 Task: Find connections with filter location Palmares with filter topic #recruitmentwith filter profile language Spanish with filter current company CSG with filter school Bharathidasan University with filter industry Sound Recording with filter service category Bookkeeping with filter keywords title Server
Action: Mouse moved to (479, 99)
Screenshot: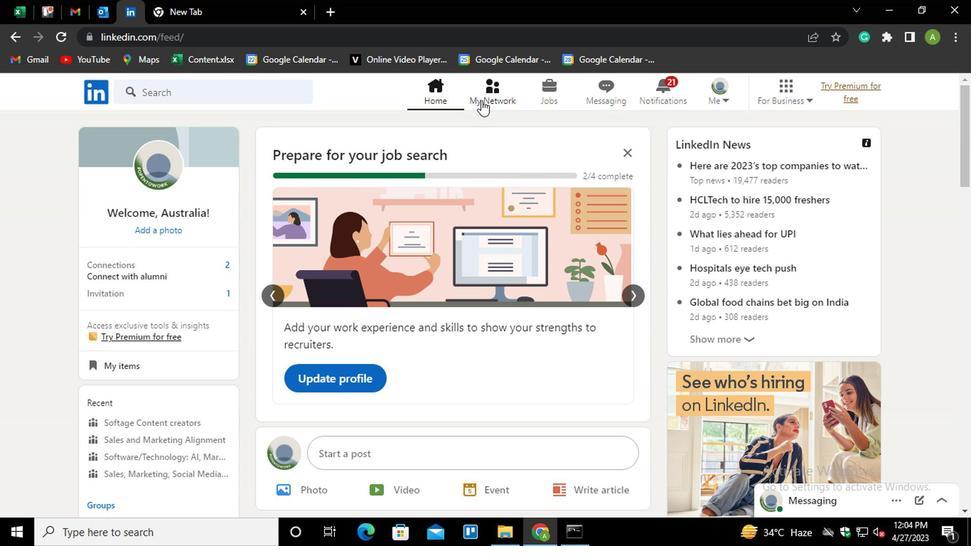
Action: Mouse pressed left at (479, 99)
Screenshot: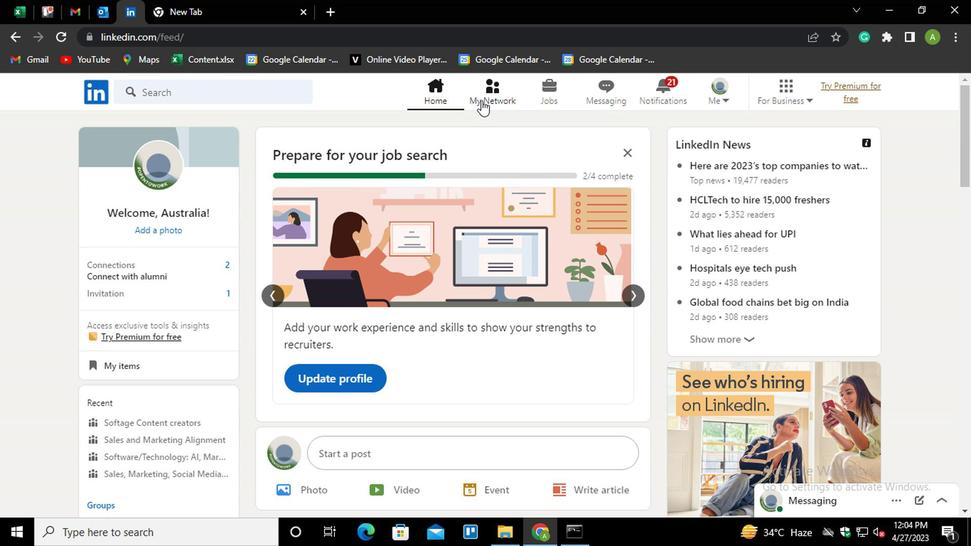 
Action: Mouse moved to (148, 173)
Screenshot: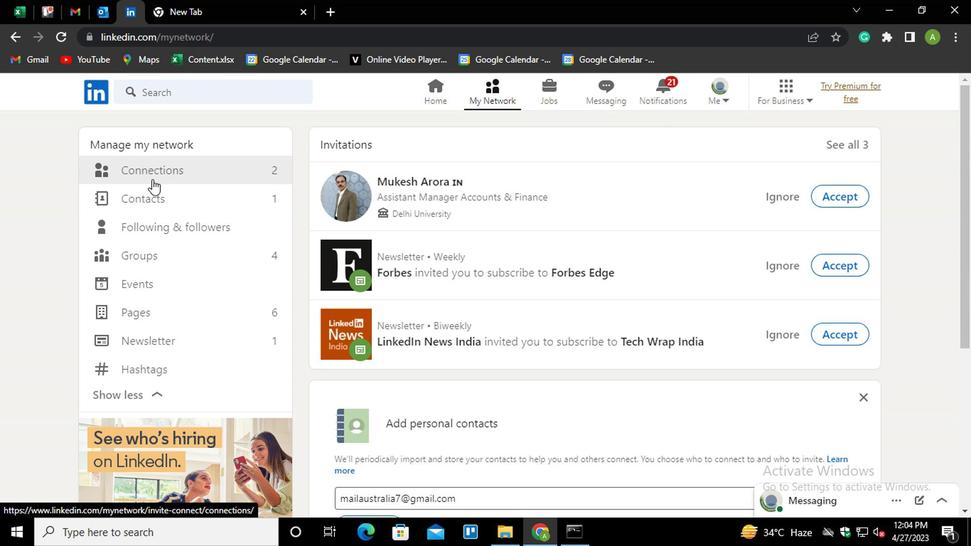 
Action: Mouse pressed left at (148, 173)
Screenshot: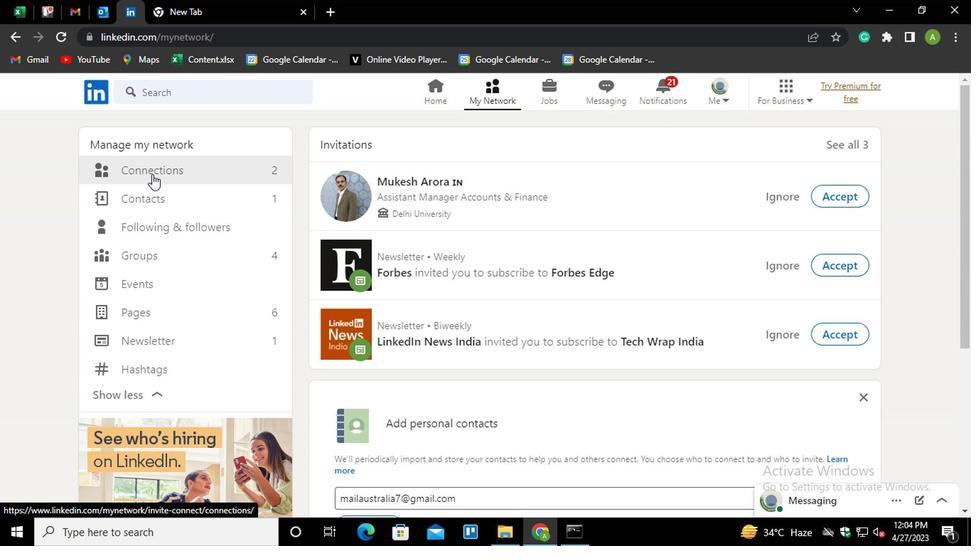 
Action: Mouse moved to (599, 172)
Screenshot: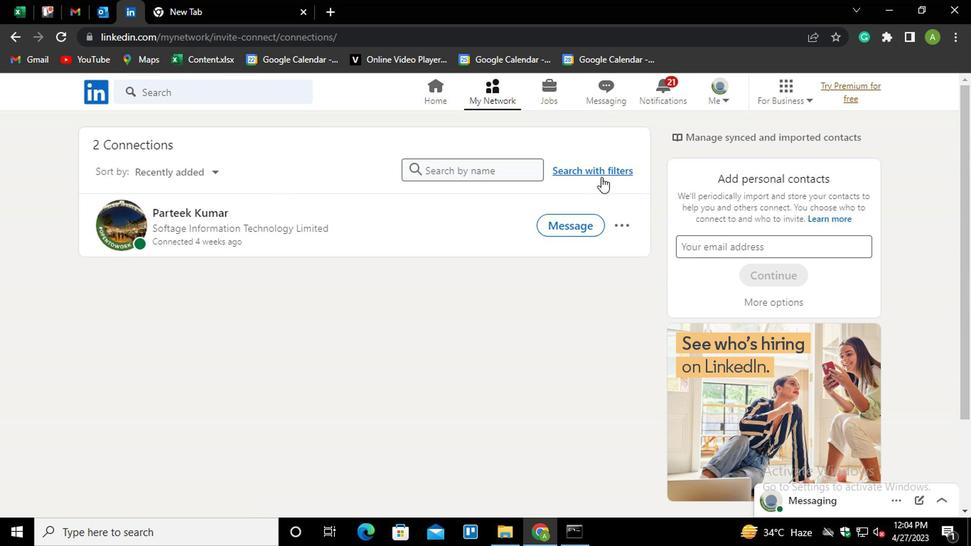 
Action: Mouse pressed left at (599, 172)
Screenshot: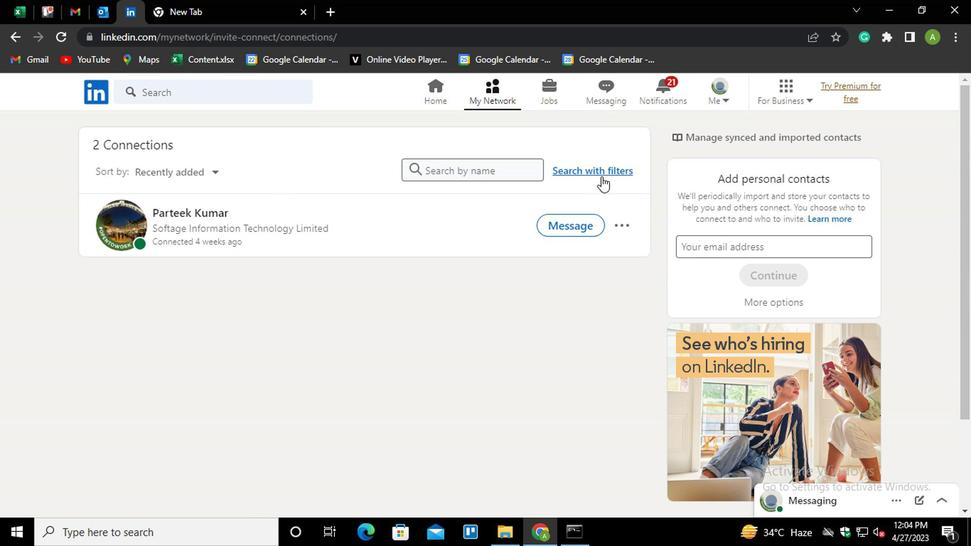 
Action: Mouse moved to (462, 128)
Screenshot: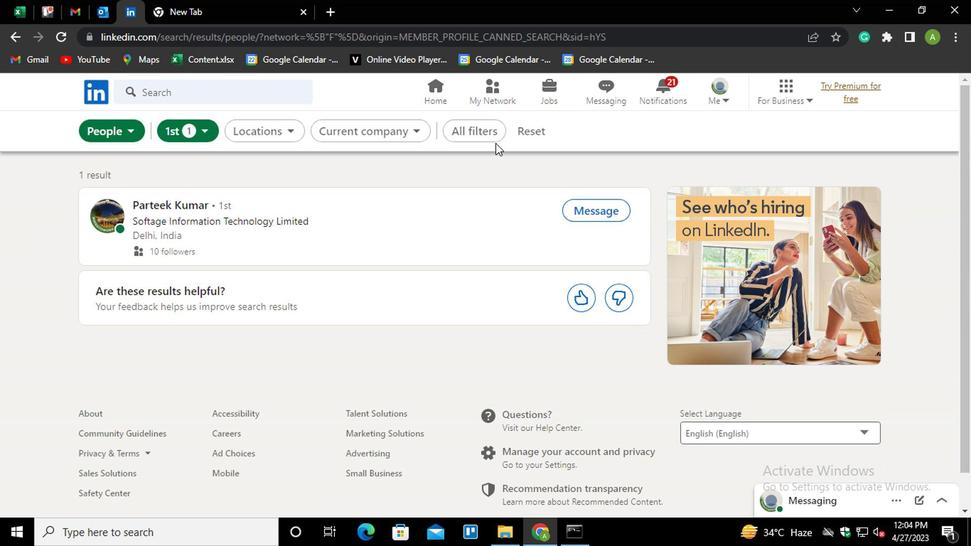 
Action: Mouse pressed left at (462, 128)
Screenshot: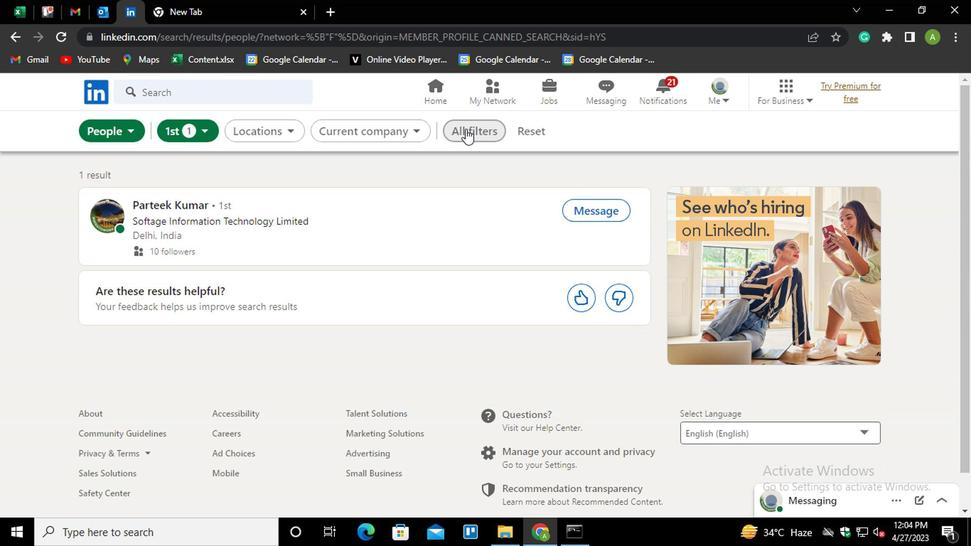 
Action: Mouse moved to (524, 126)
Screenshot: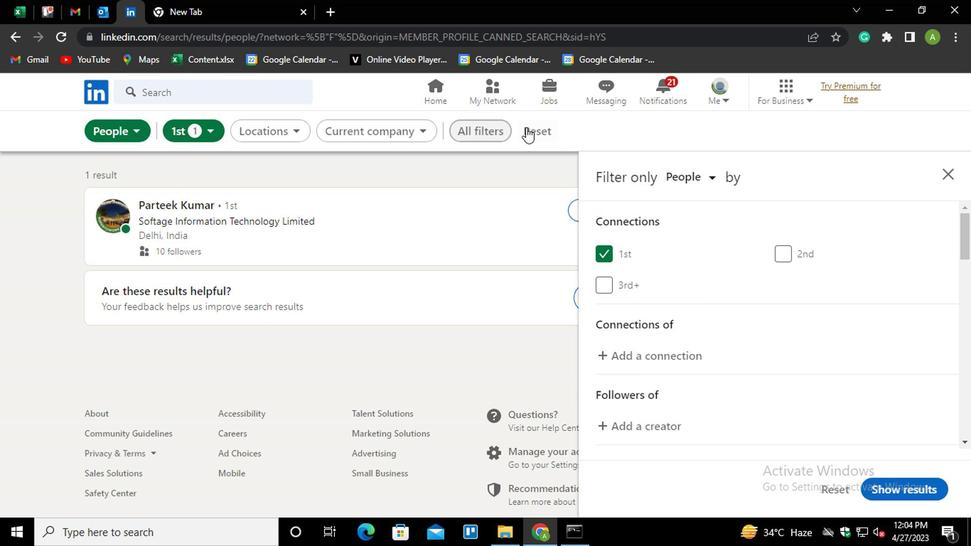 
Action: Mouse pressed left at (524, 126)
Screenshot: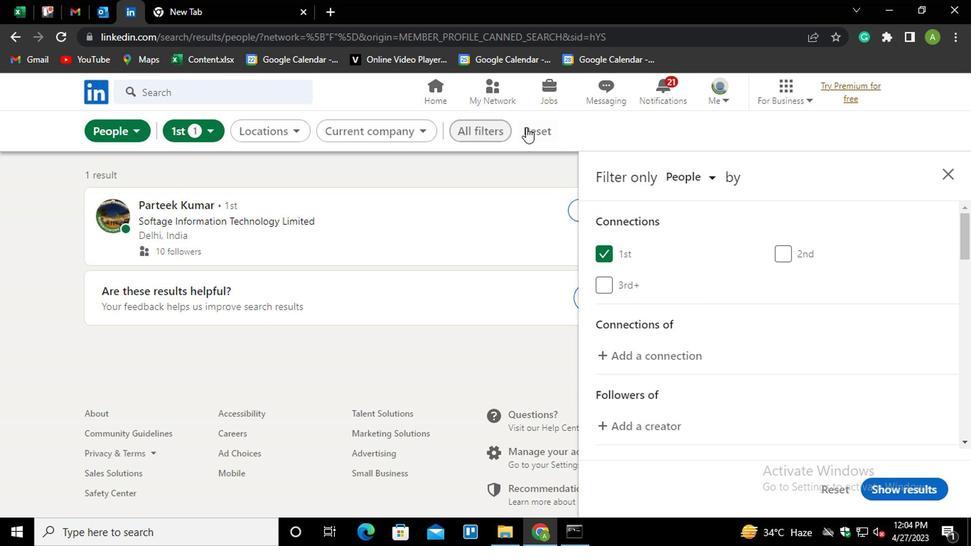 
Action: Mouse moved to (487, 132)
Screenshot: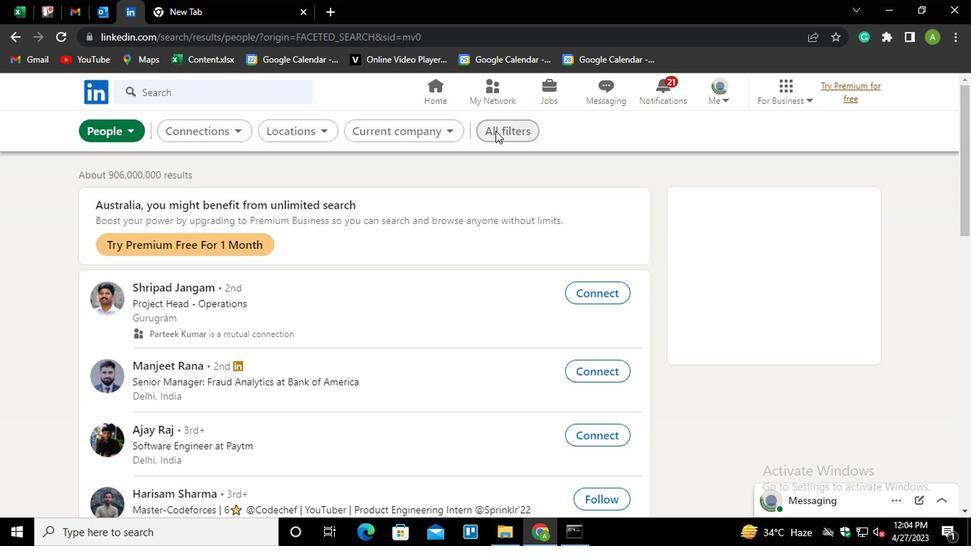
Action: Mouse pressed left at (487, 132)
Screenshot: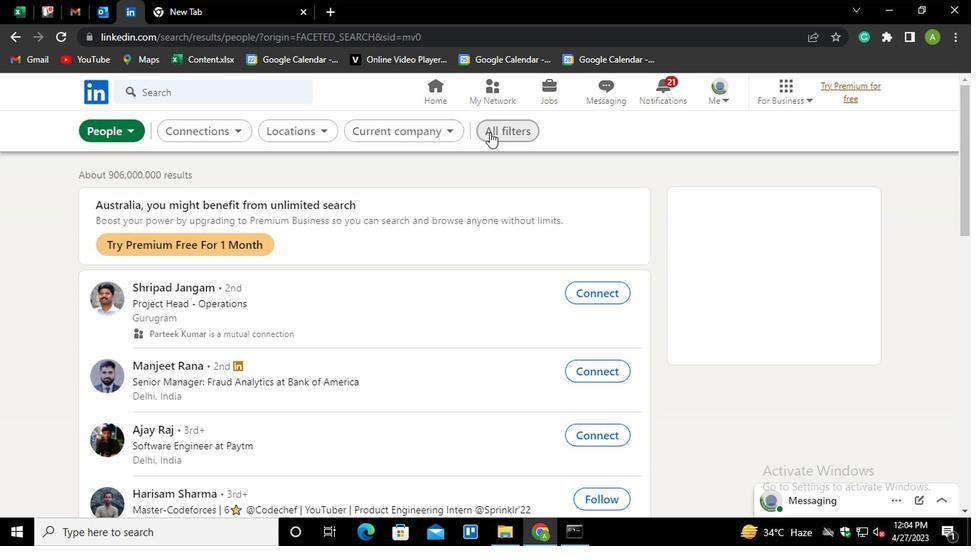 
Action: Mouse moved to (740, 294)
Screenshot: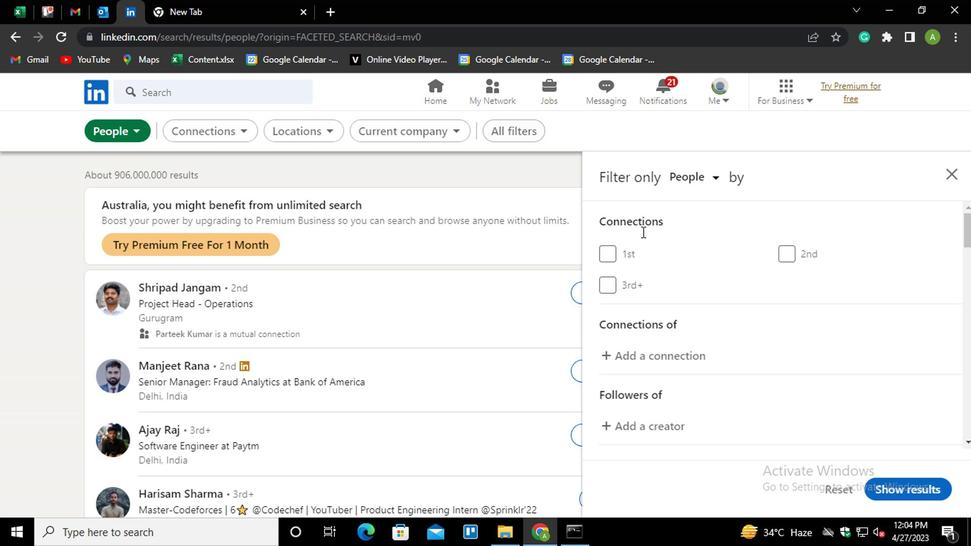 
Action: Mouse scrolled (740, 293) with delta (0, -1)
Screenshot: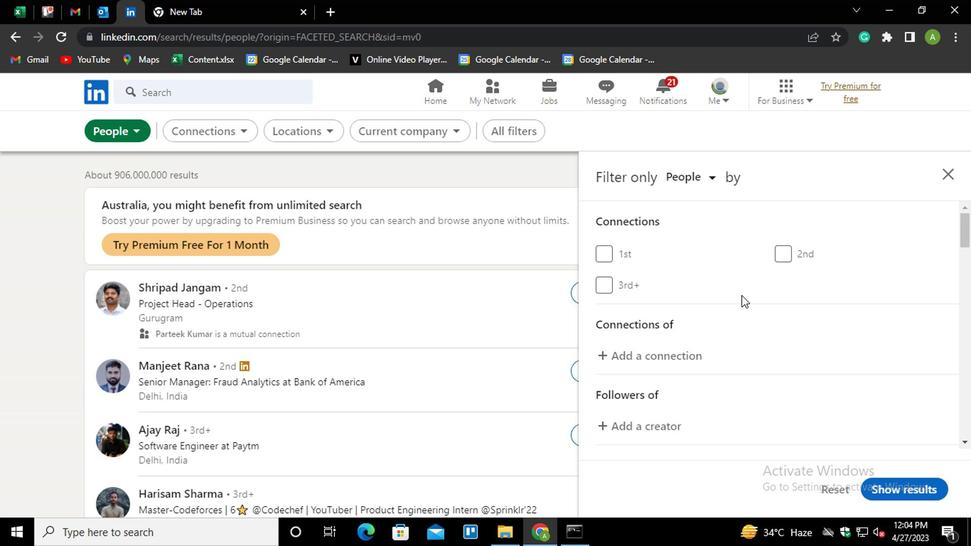 
Action: Mouse scrolled (740, 293) with delta (0, -1)
Screenshot: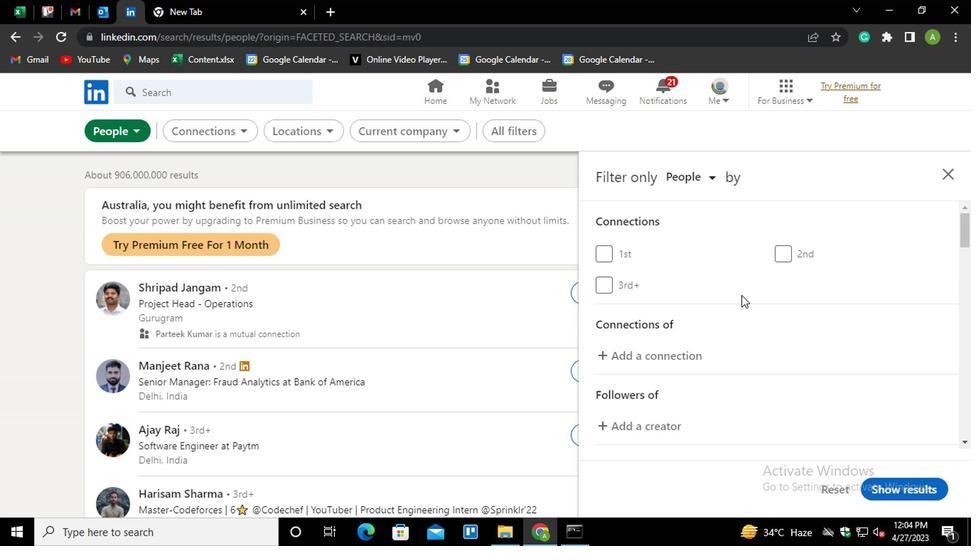 
Action: Mouse scrolled (740, 293) with delta (0, -1)
Screenshot: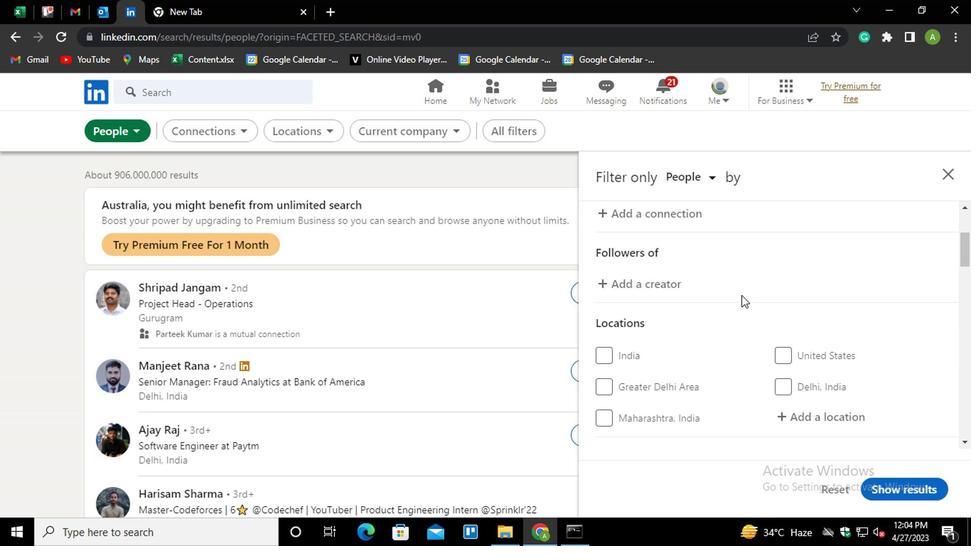 
Action: Mouse moved to (781, 337)
Screenshot: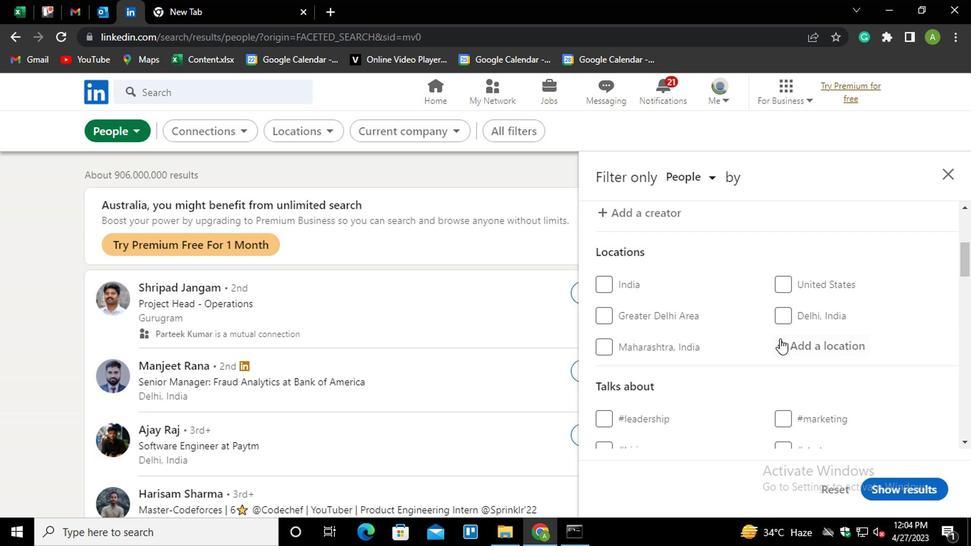
Action: Mouse pressed left at (781, 337)
Screenshot: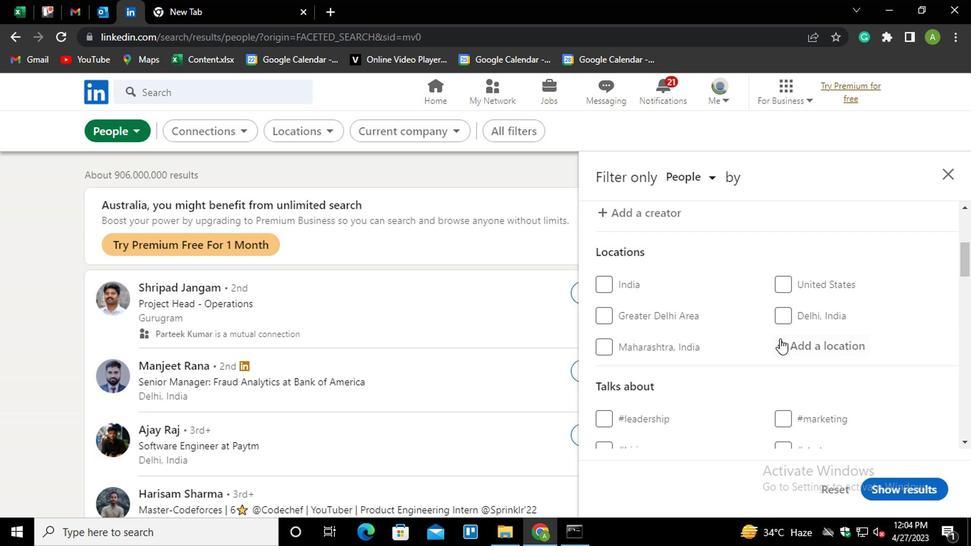 
Action: Mouse moved to (789, 347)
Screenshot: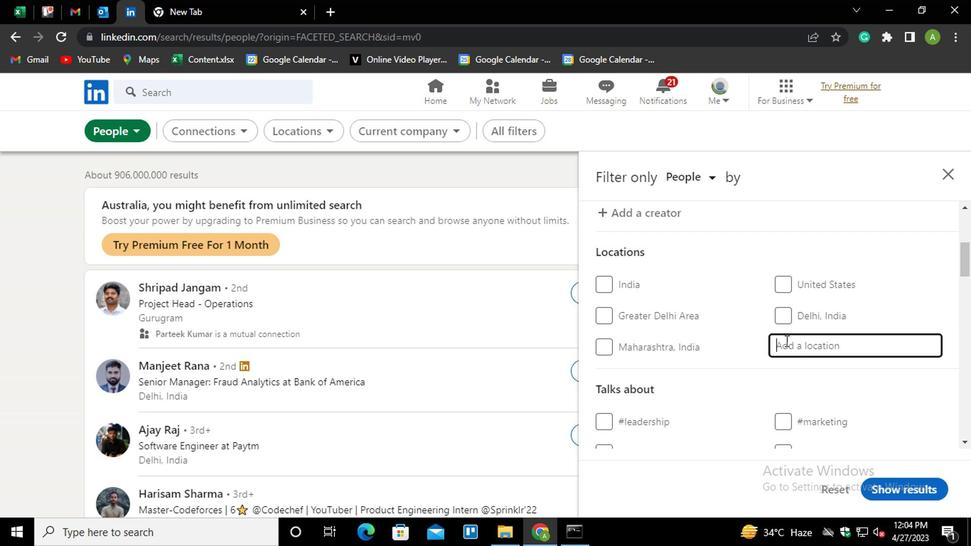 
Action: Mouse pressed left at (789, 347)
Screenshot: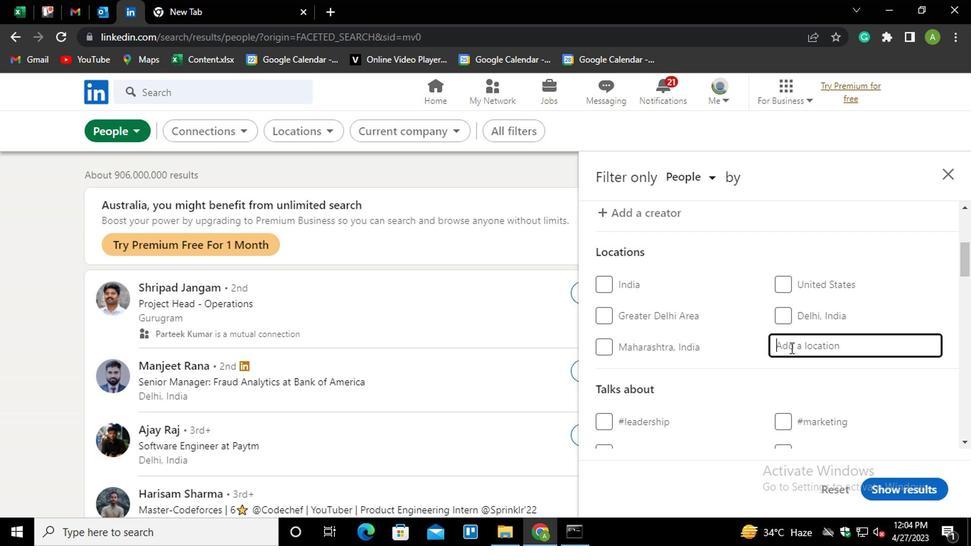
Action: Mouse moved to (789, 348)
Screenshot: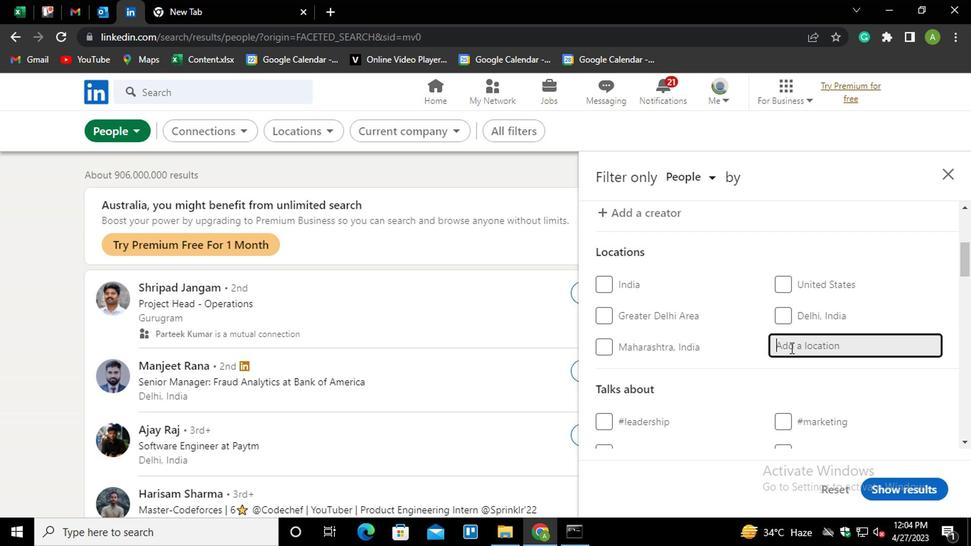 
Action: Key pressed <Key.shift>PALMARES<Key.down><Key.enter>
Screenshot: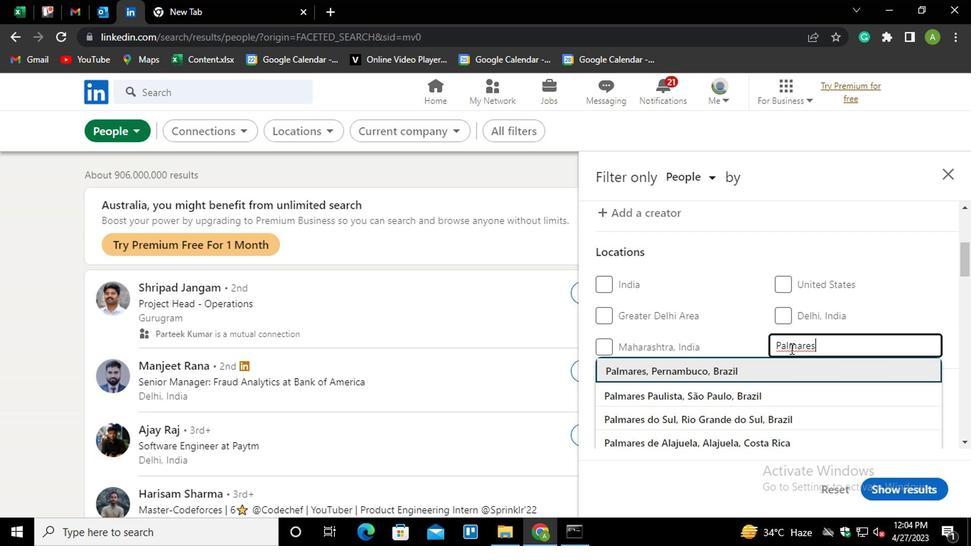 
Action: Mouse moved to (789, 348)
Screenshot: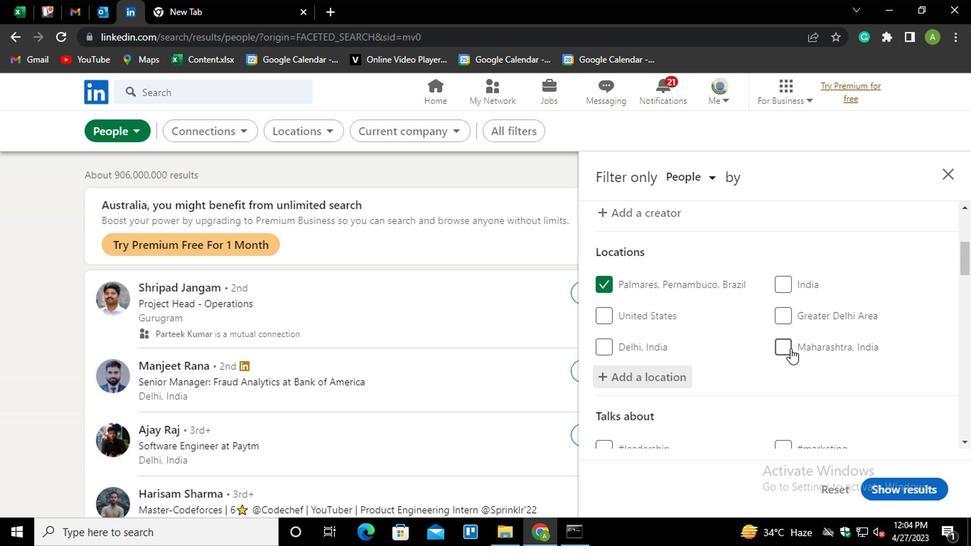 
Action: Mouse scrolled (789, 347) with delta (0, 0)
Screenshot: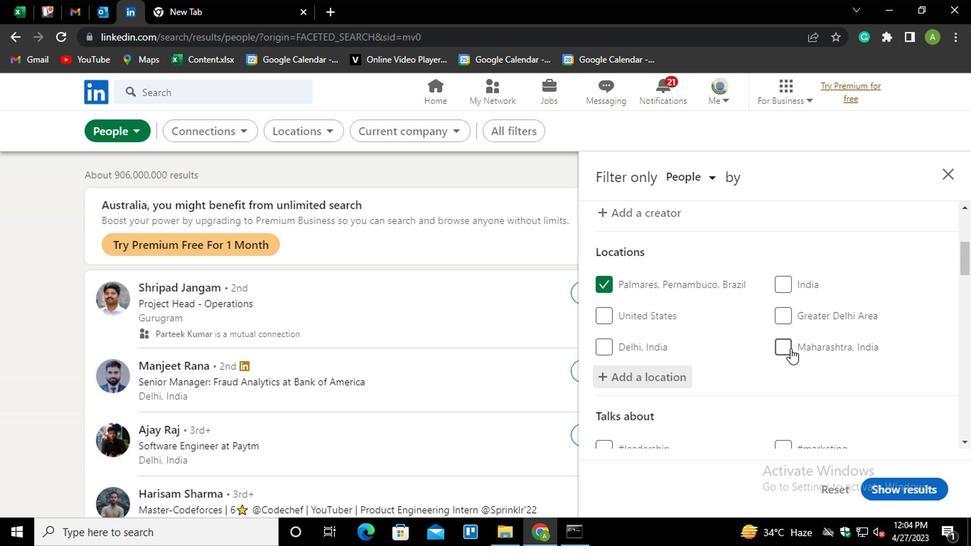 
Action: Mouse scrolled (789, 347) with delta (0, 0)
Screenshot: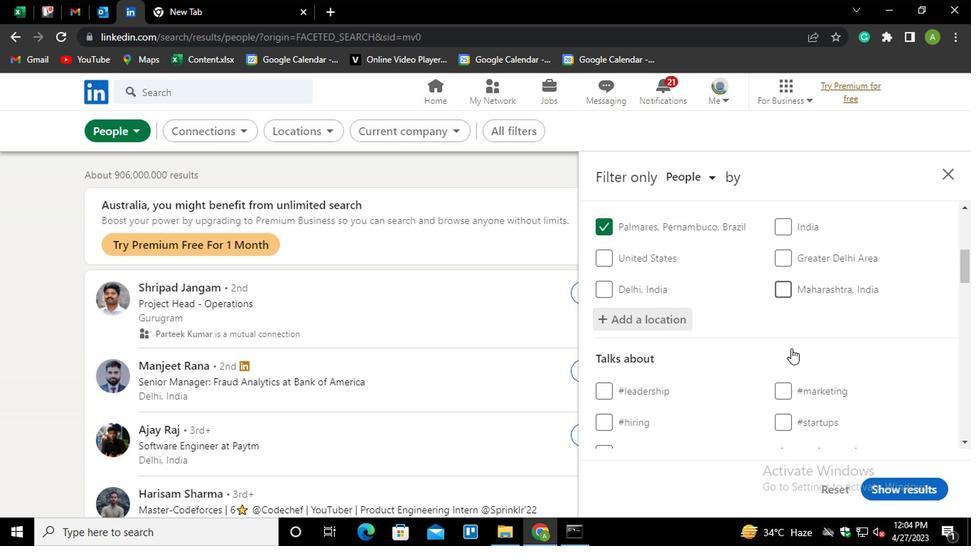 
Action: Mouse scrolled (789, 347) with delta (0, 0)
Screenshot: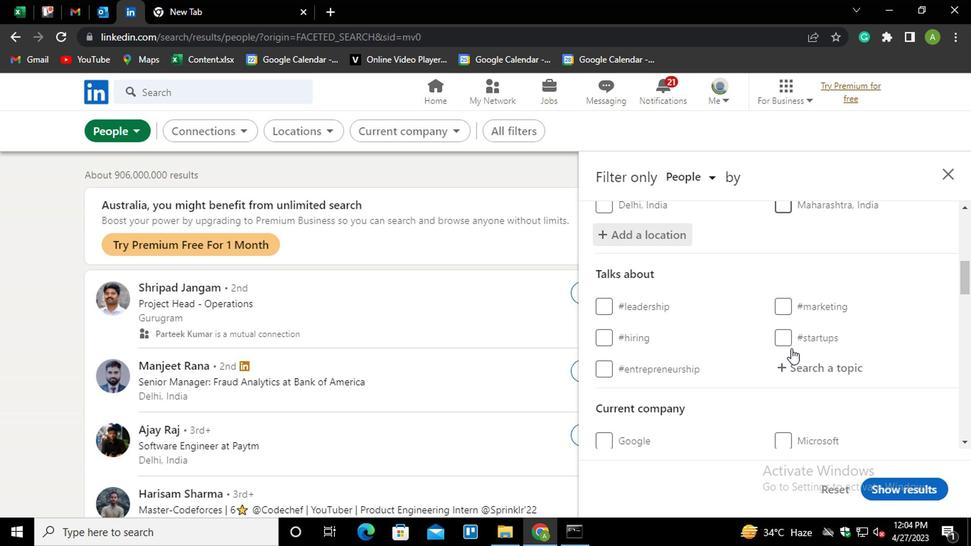 
Action: Mouse moved to (784, 300)
Screenshot: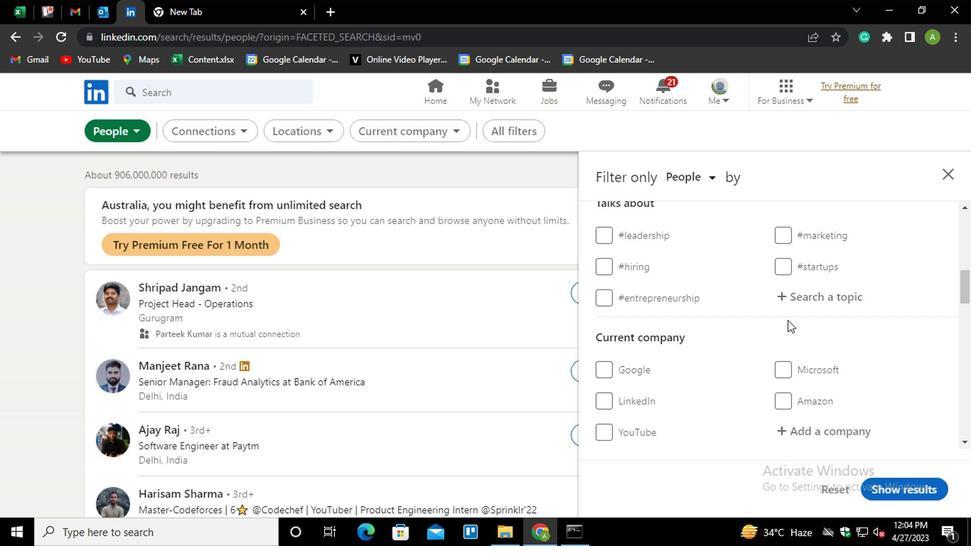 
Action: Mouse pressed left at (784, 300)
Screenshot: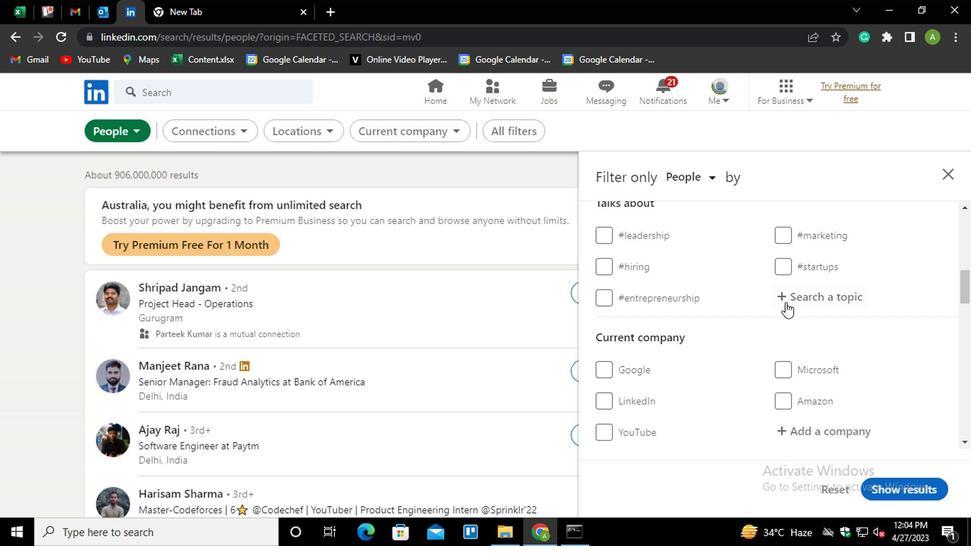 
Action: Mouse moved to (788, 295)
Screenshot: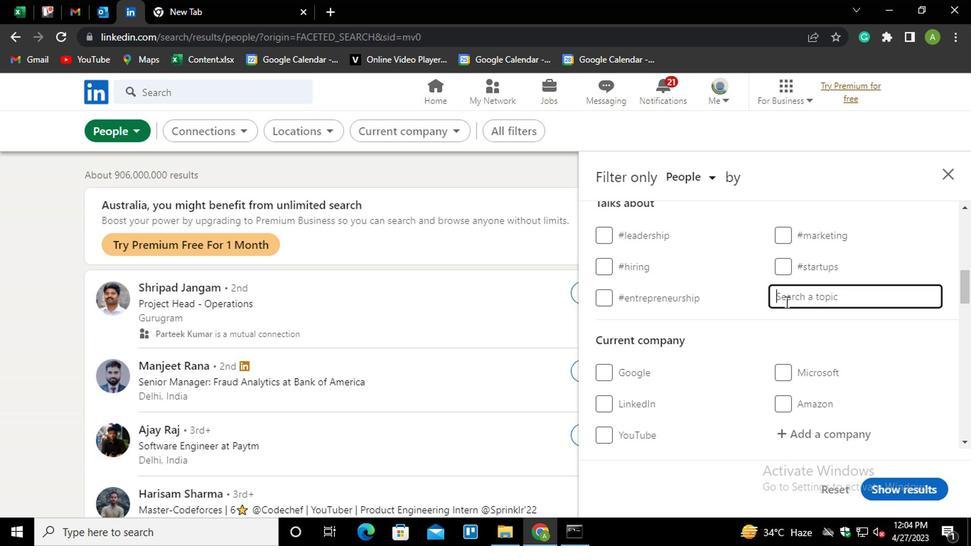 
Action: Mouse pressed left at (788, 295)
Screenshot: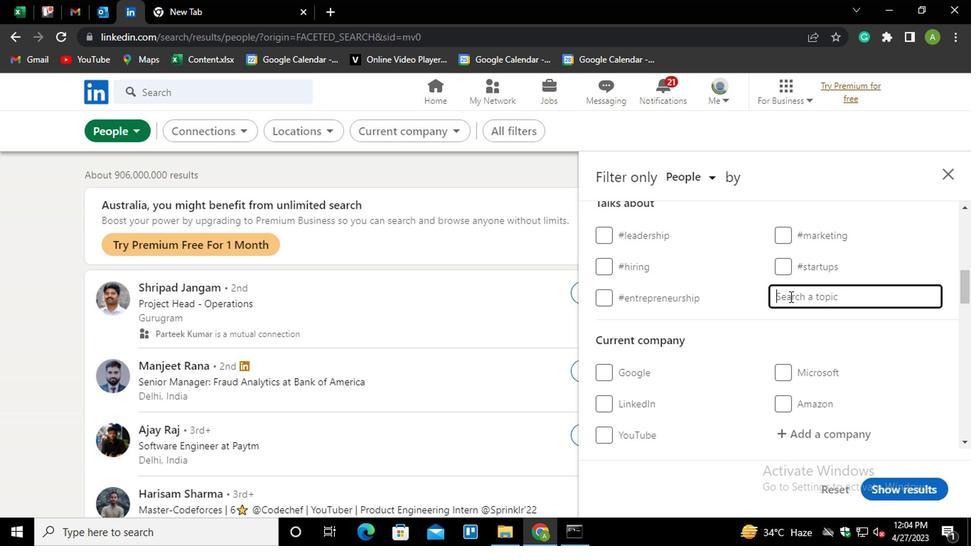 
Action: Key pressed <Key.shift>#RECRUIT
Screenshot: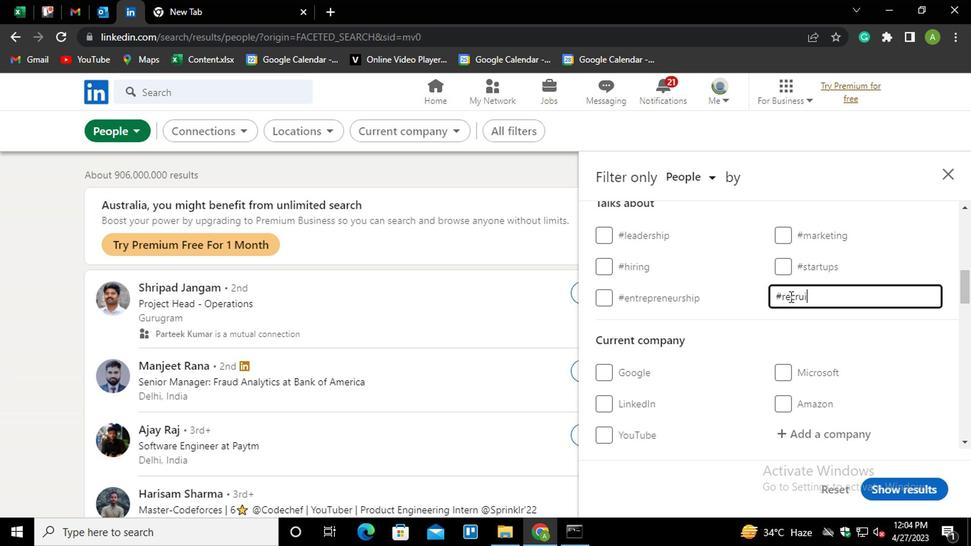 
Action: Mouse moved to (788, 295)
Screenshot: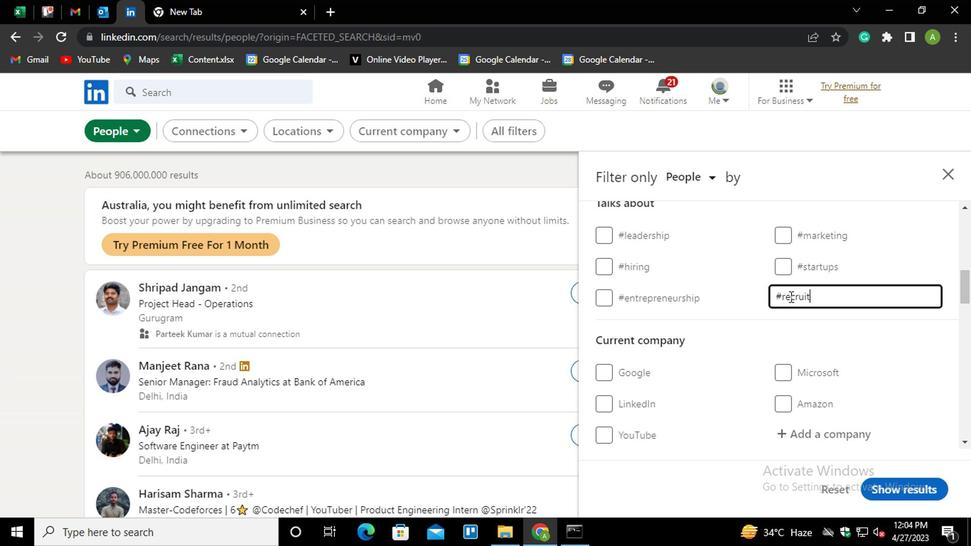 
Action: Key pressed MENT
Screenshot: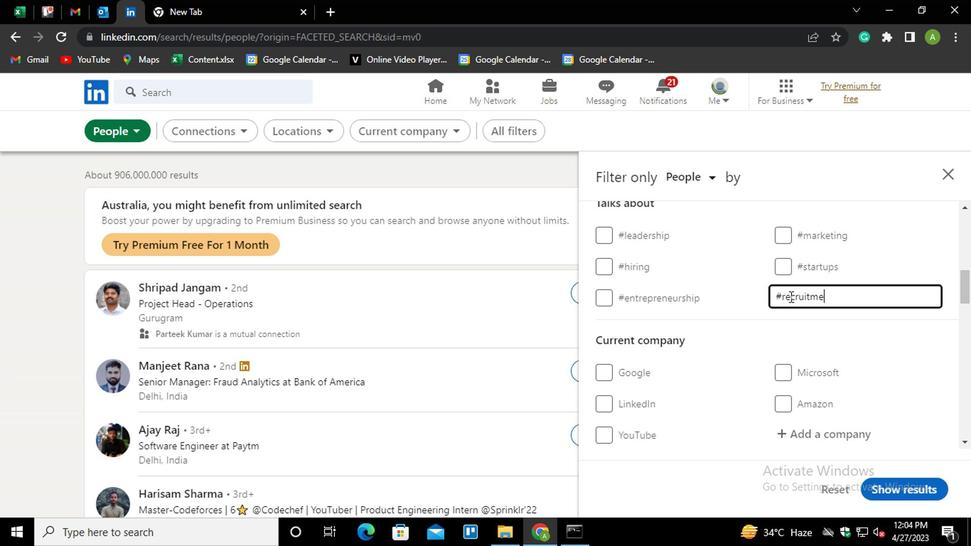 
Action: Mouse moved to (818, 322)
Screenshot: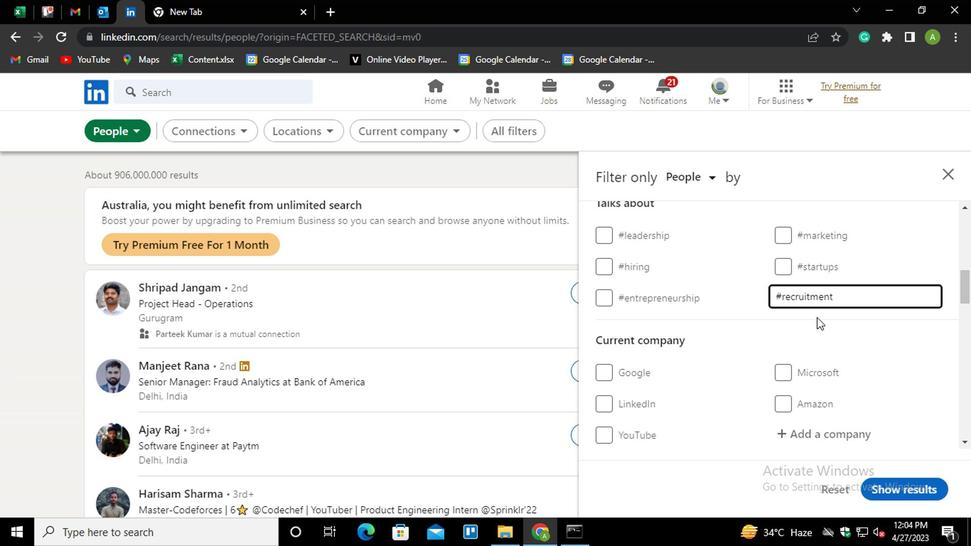 
Action: Mouse scrolled (818, 321) with delta (0, 0)
Screenshot: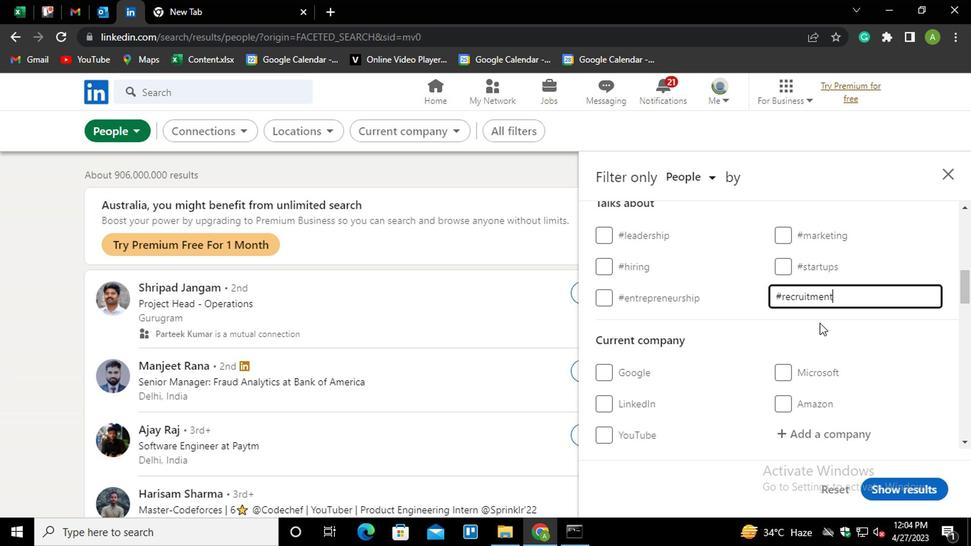 
Action: Mouse scrolled (818, 321) with delta (0, 0)
Screenshot: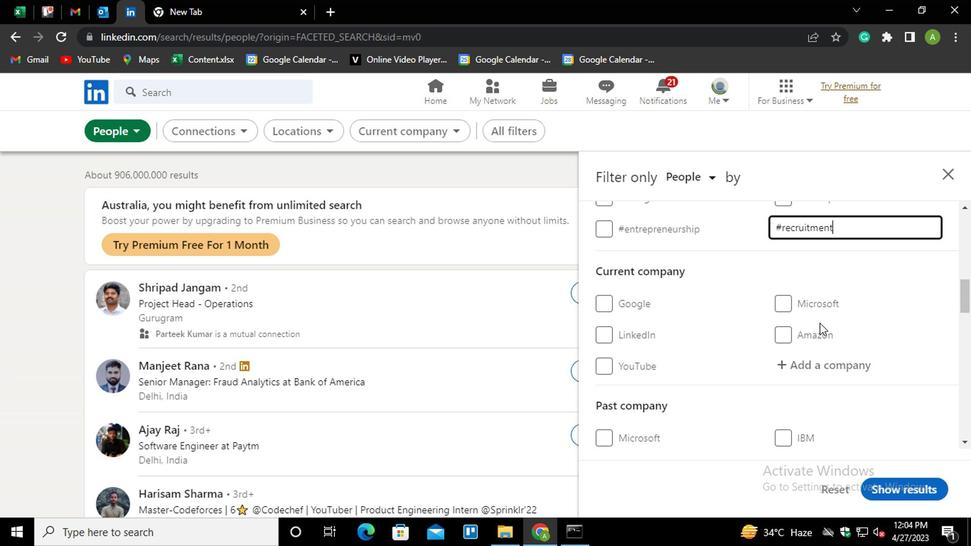 
Action: Mouse moved to (809, 314)
Screenshot: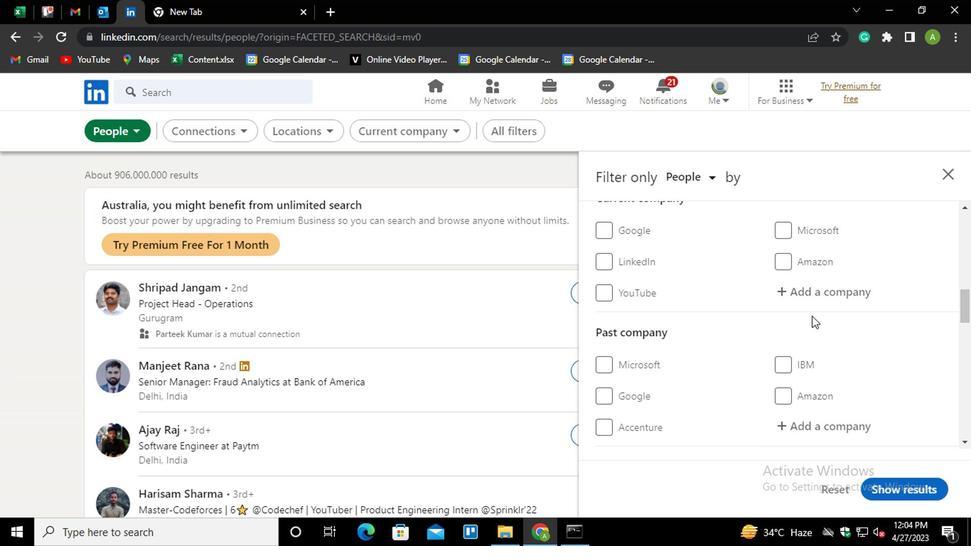 
Action: Mouse scrolled (809, 313) with delta (0, -1)
Screenshot: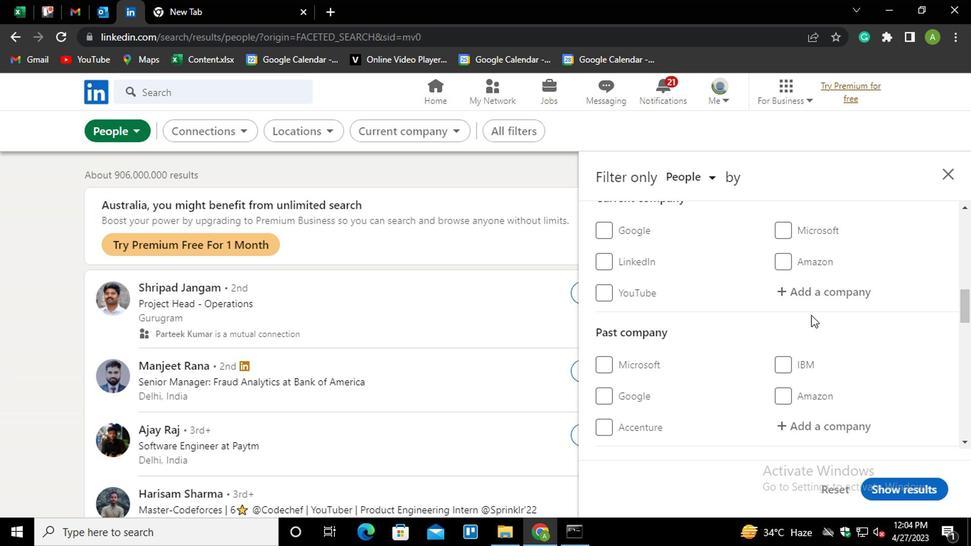 
Action: Mouse scrolled (809, 313) with delta (0, -1)
Screenshot: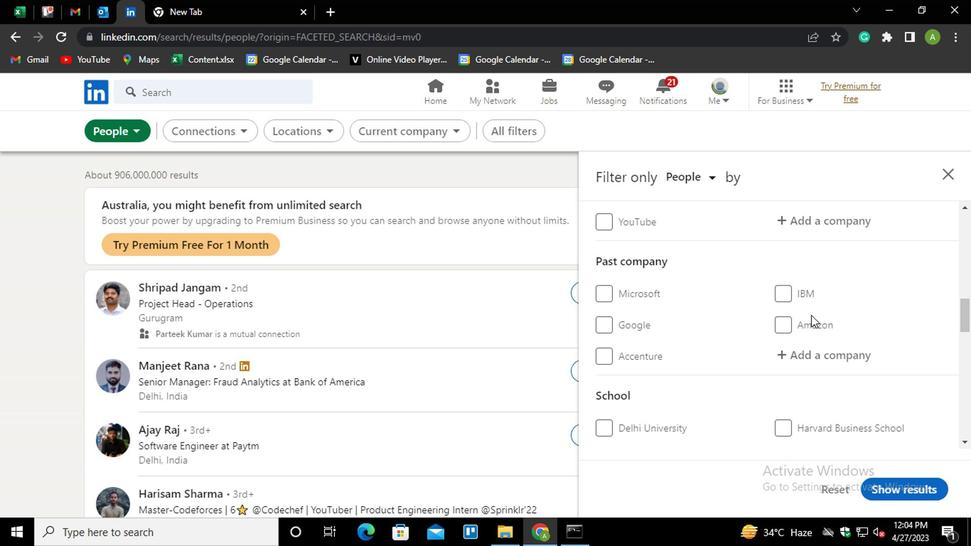 
Action: Mouse scrolled (809, 313) with delta (0, -1)
Screenshot: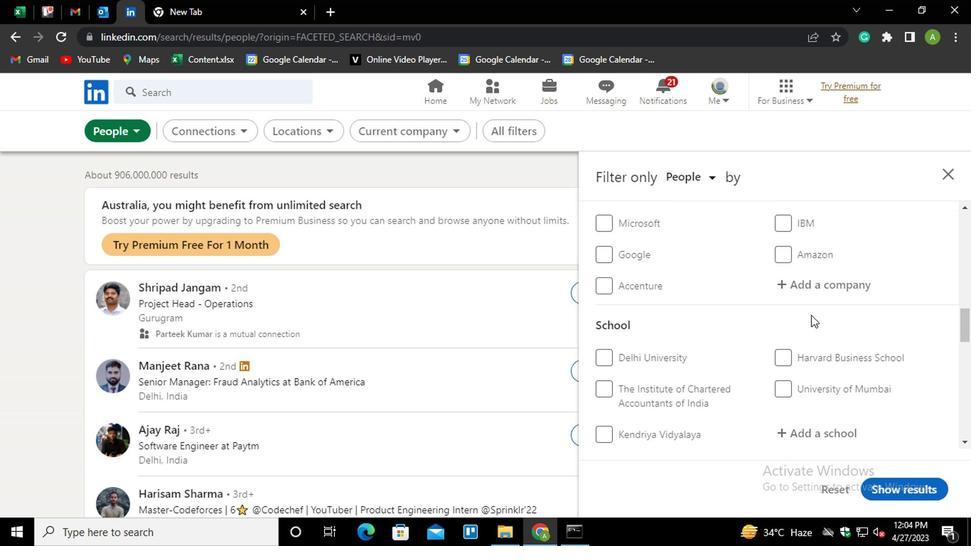 
Action: Mouse scrolled (809, 313) with delta (0, -1)
Screenshot: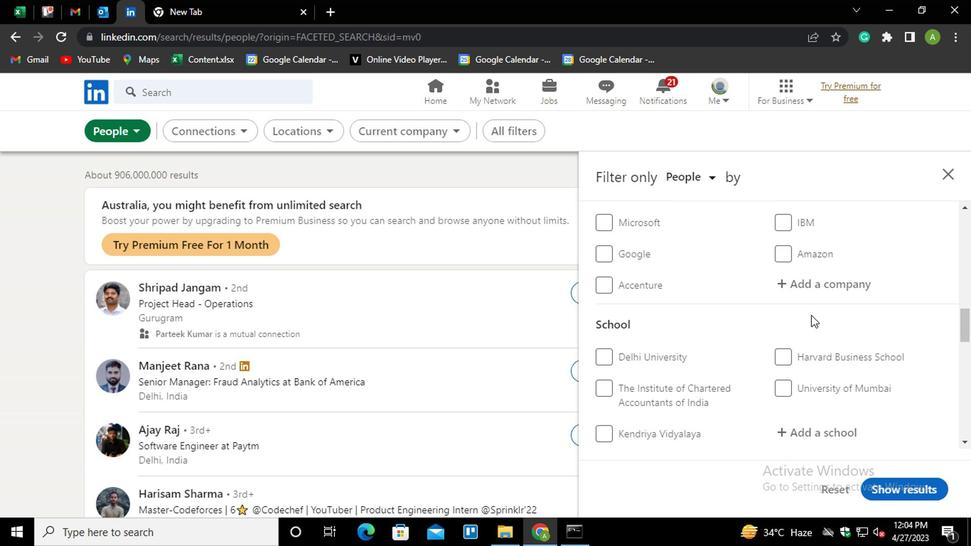 
Action: Mouse scrolled (809, 313) with delta (0, -1)
Screenshot: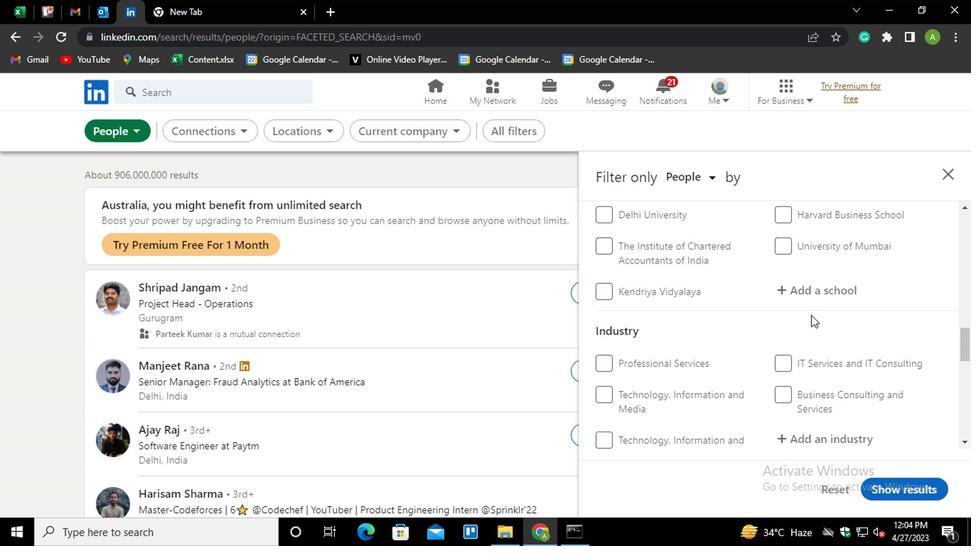 
Action: Mouse scrolled (809, 313) with delta (0, -1)
Screenshot: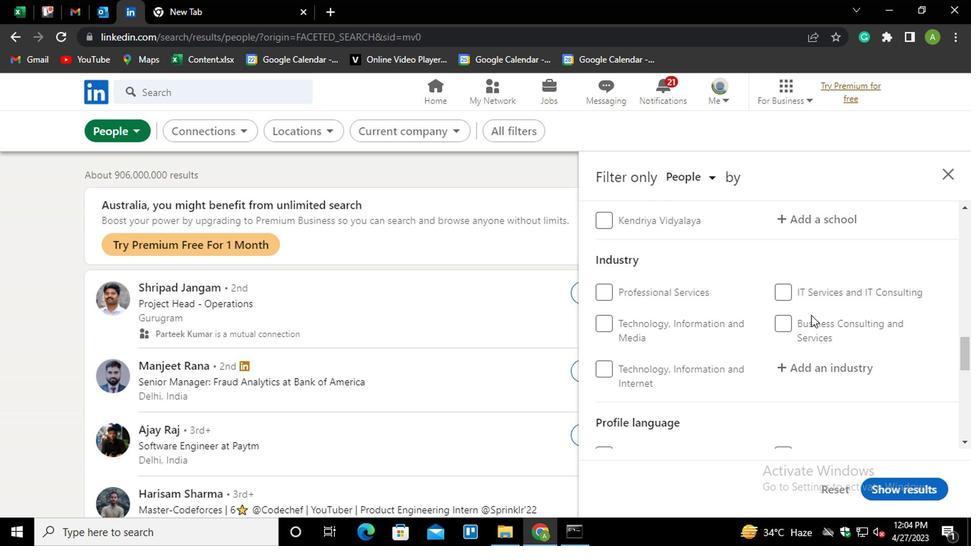 
Action: Mouse scrolled (809, 313) with delta (0, -1)
Screenshot: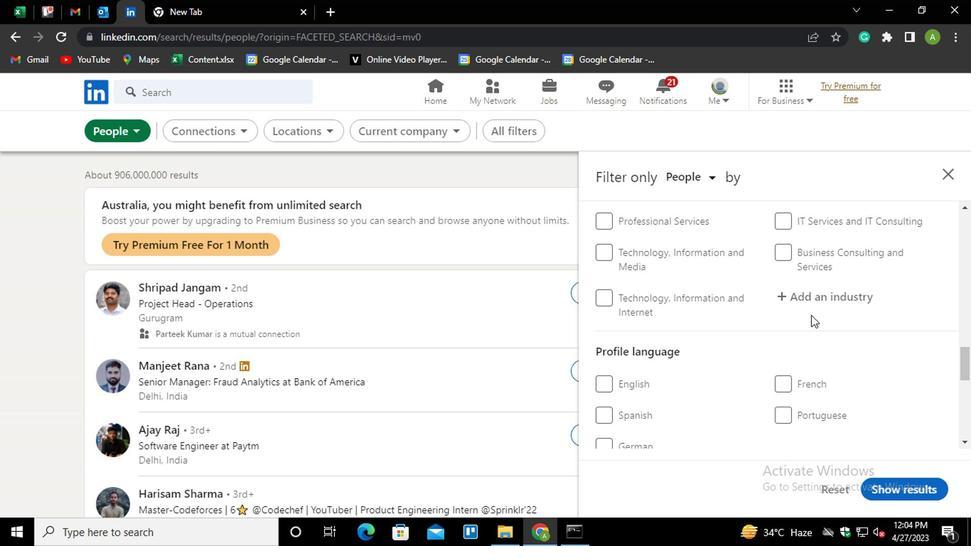 
Action: Mouse moved to (599, 342)
Screenshot: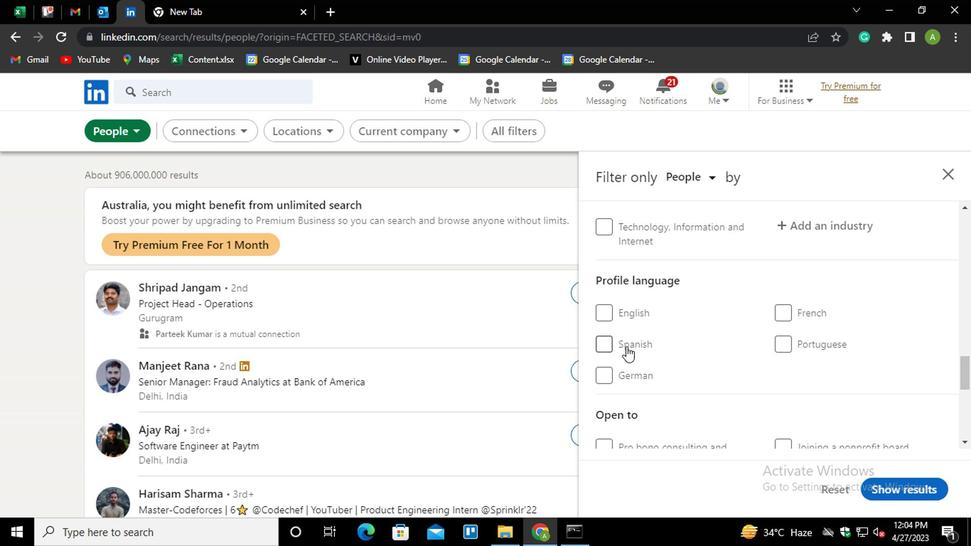
Action: Mouse pressed left at (599, 342)
Screenshot: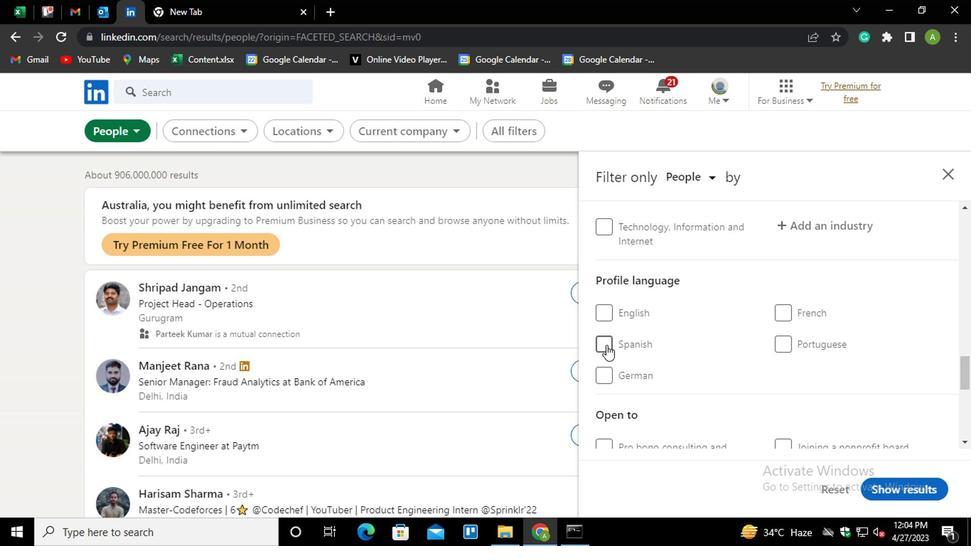 
Action: Mouse moved to (748, 357)
Screenshot: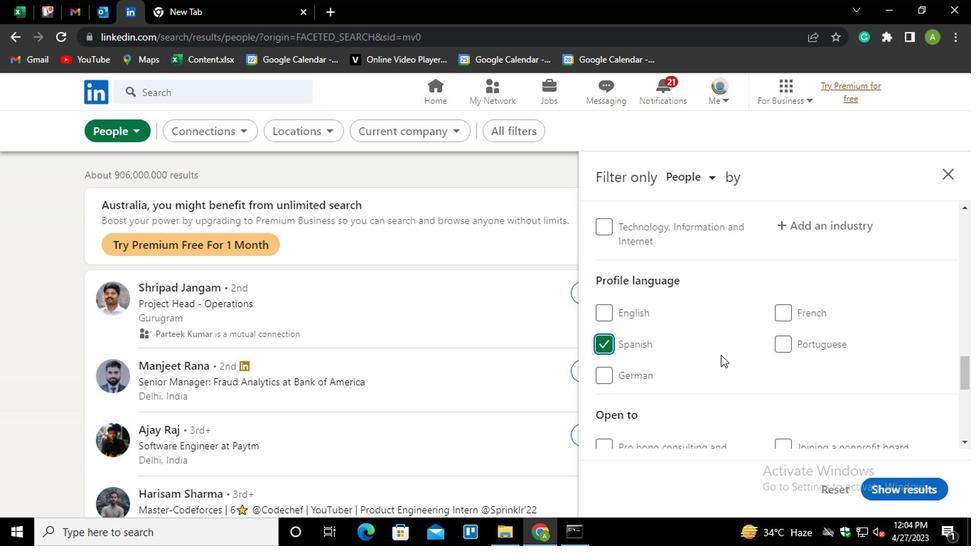 
Action: Mouse scrolled (748, 358) with delta (0, 1)
Screenshot: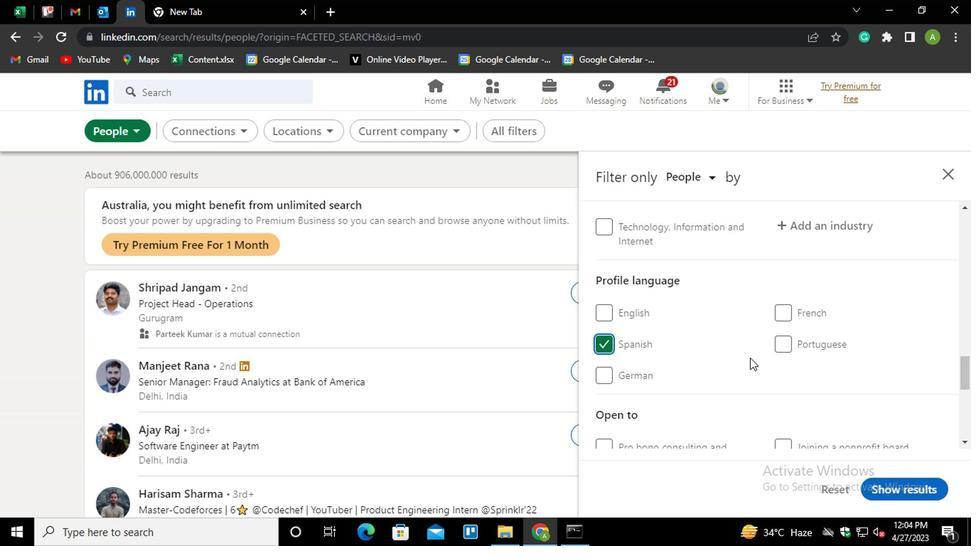 
Action: Mouse scrolled (748, 358) with delta (0, 1)
Screenshot: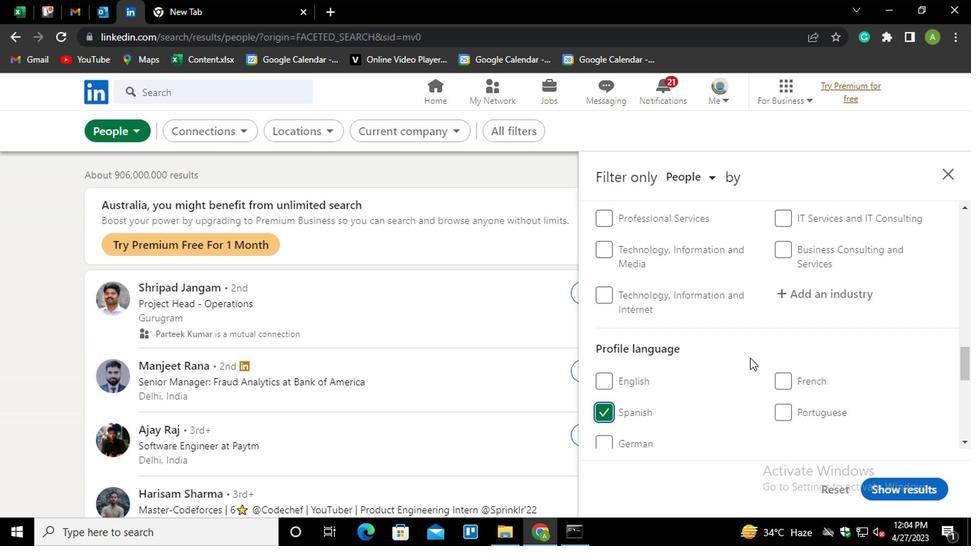 
Action: Mouse scrolled (748, 358) with delta (0, 1)
Screenshot: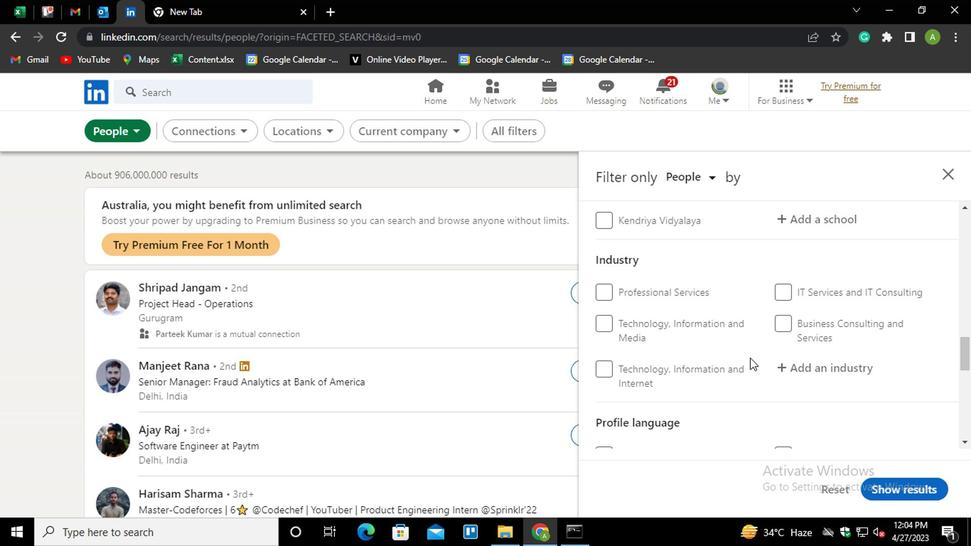 
Action: Mouse scrolled (748, 358) with delta (0, 1)
Screenshot: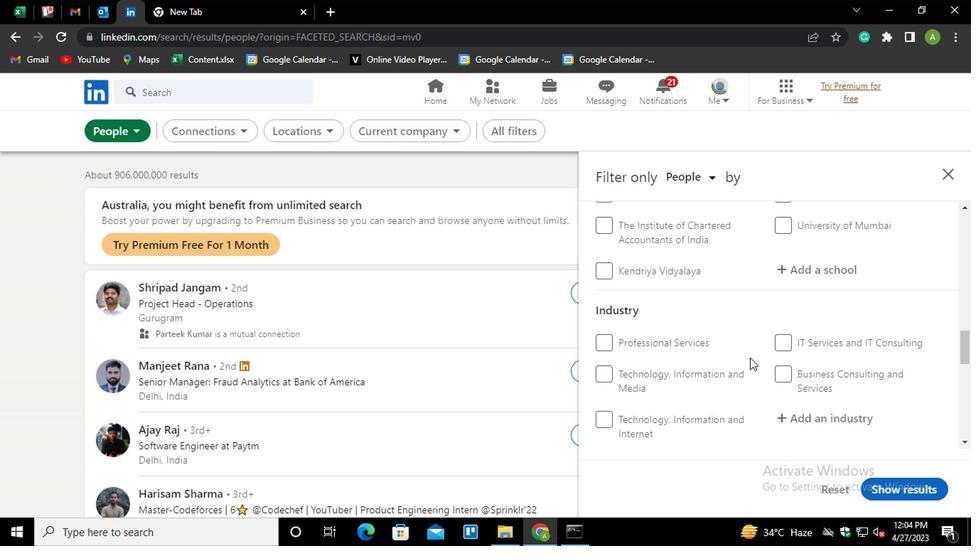 
Action: Mouse scrolled (748, 358) with delta (0, 1)
Screenshot: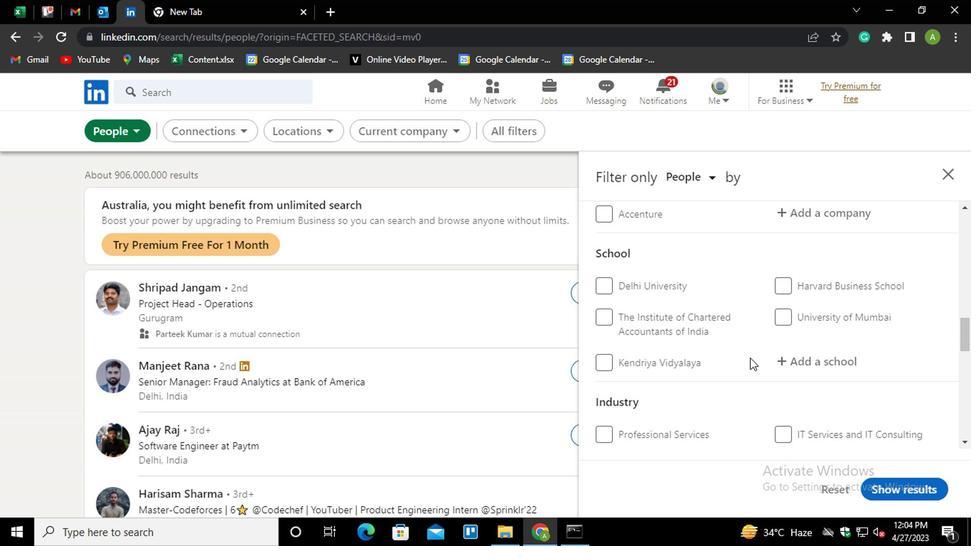 
Action: Mouse scrolled (748, 358) with delta (0, 1)
Screenshot: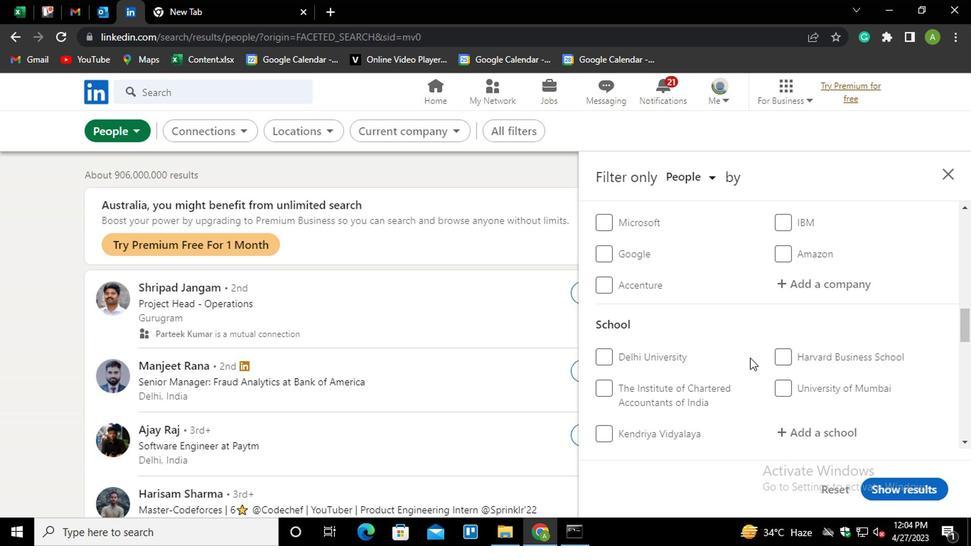 
Action: Mouse scrolled (748, 358) with delta (0, 1)
Screenshot: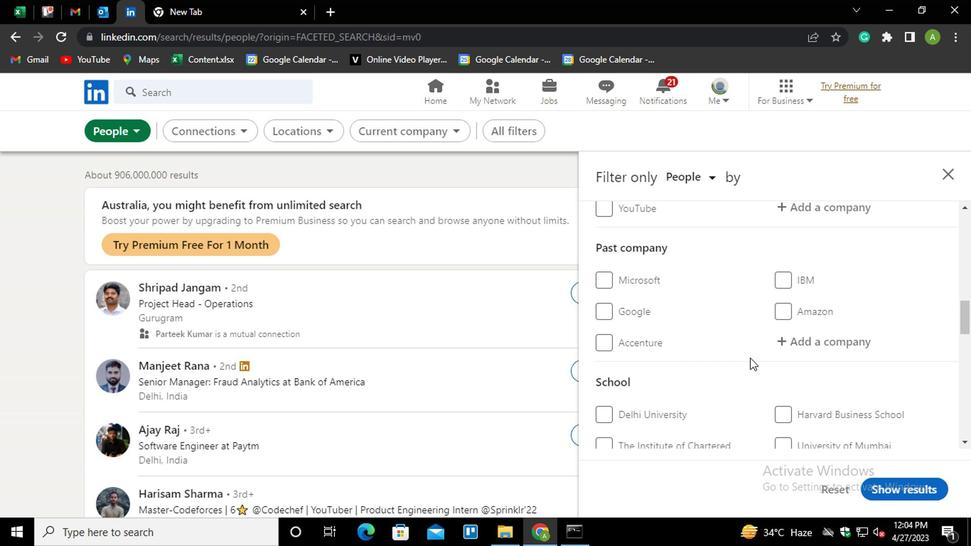 
Action: Mouse scrolled (748, 358) with delta (0, 1)
Screenshot: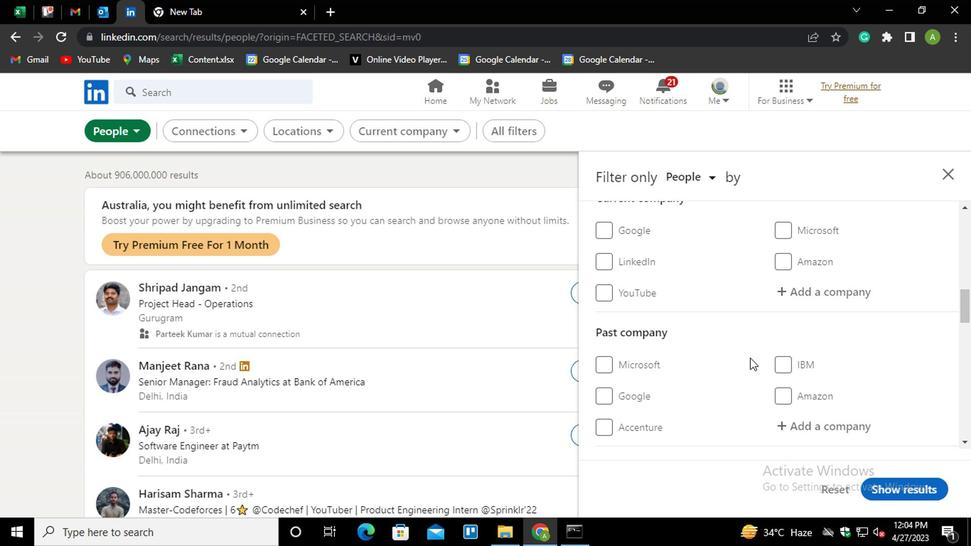 
Action: Mouse moved to (797, 362)
Screenshot: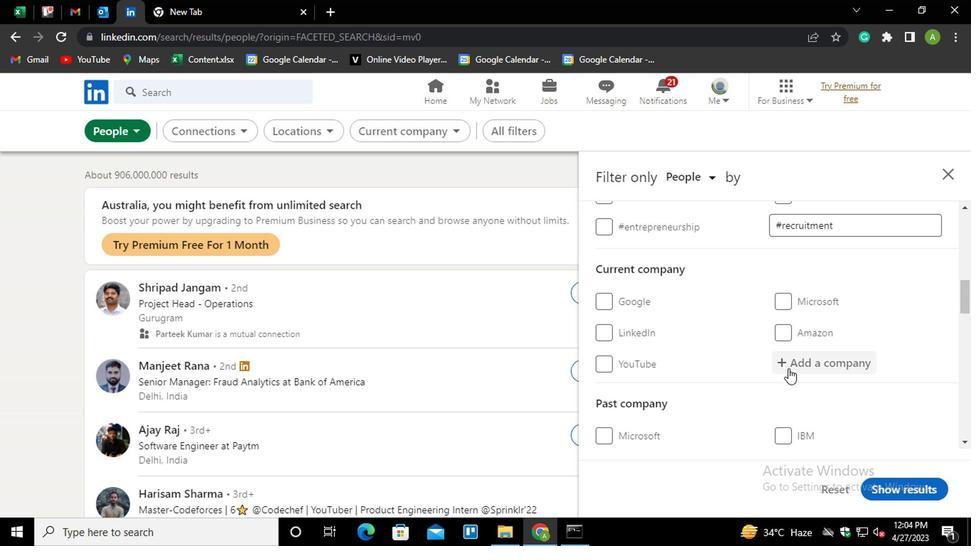 
Action: Mouse pressed left at (797, 362)
Screenshot: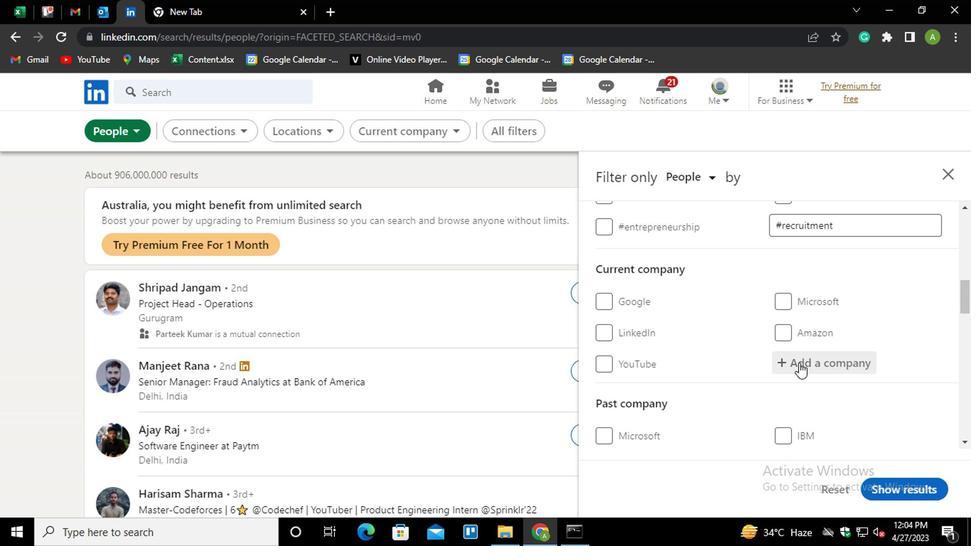 
Action: Mouse moved to (797, 361)
Screenshot: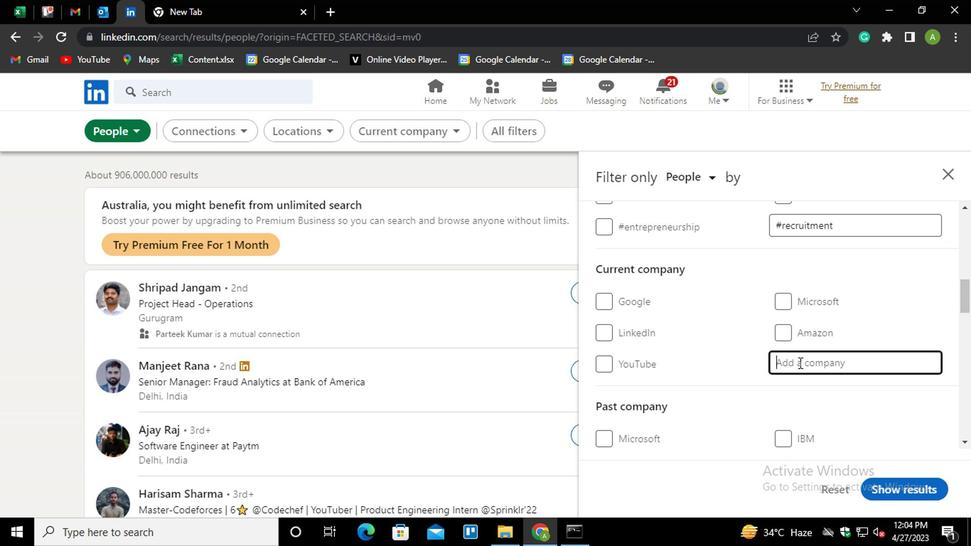 
Action: Key pressed <Key.shift>C<Key.shift>SG<Key.down><Key.enter>
Screenshot: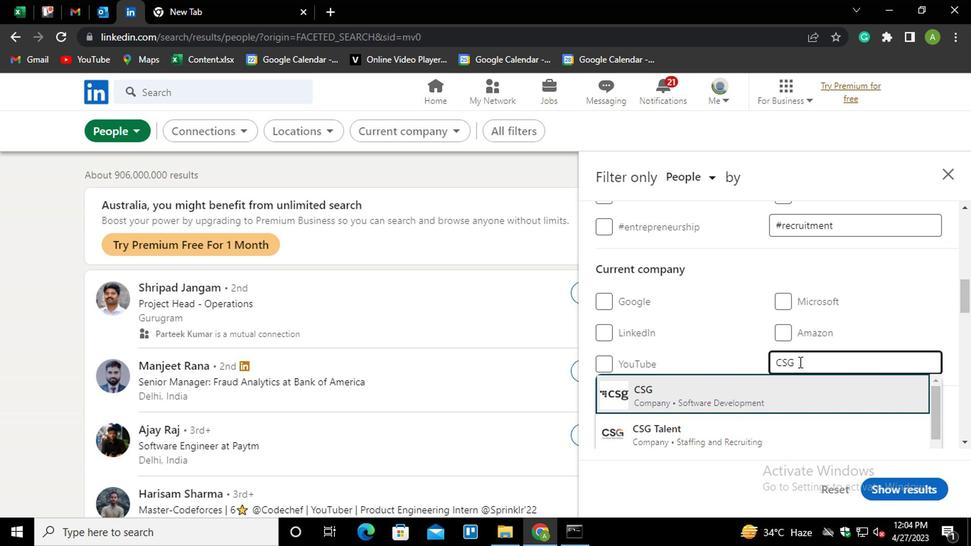 
Action: Mouse scrolled (797, 360) with delta (0, -1)
Screenshot: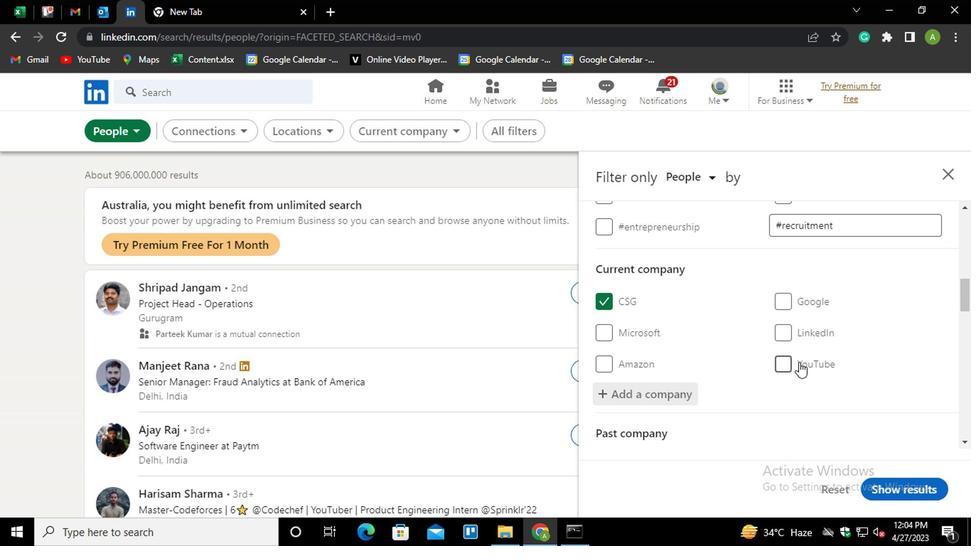 
Action: Mouse scrolled (797, 360) with delta (0, -1)
Screenshot: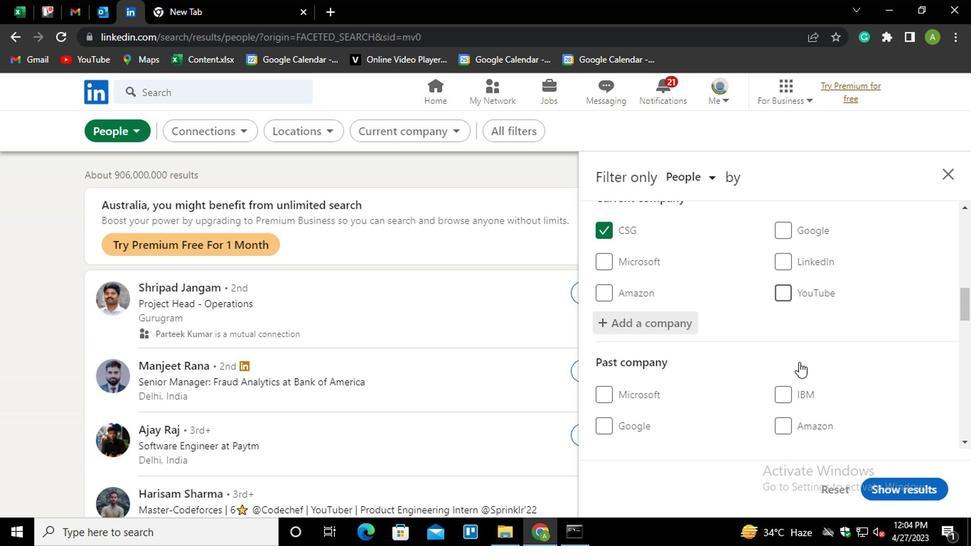 
Action: Mouse moved to (740, 262)
Screenshot: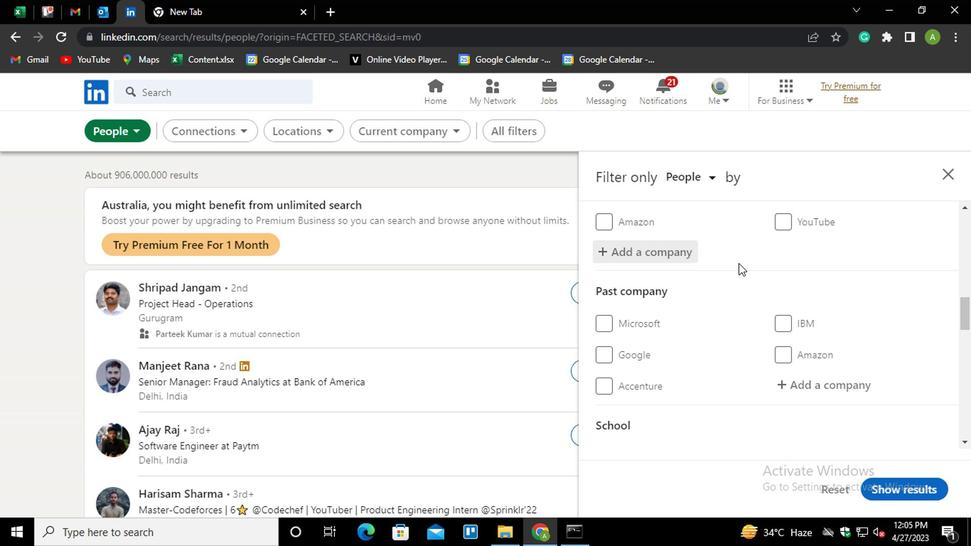 
Action: Mouse scrolled (740, 262) with delta (0, 0)
Screenshot: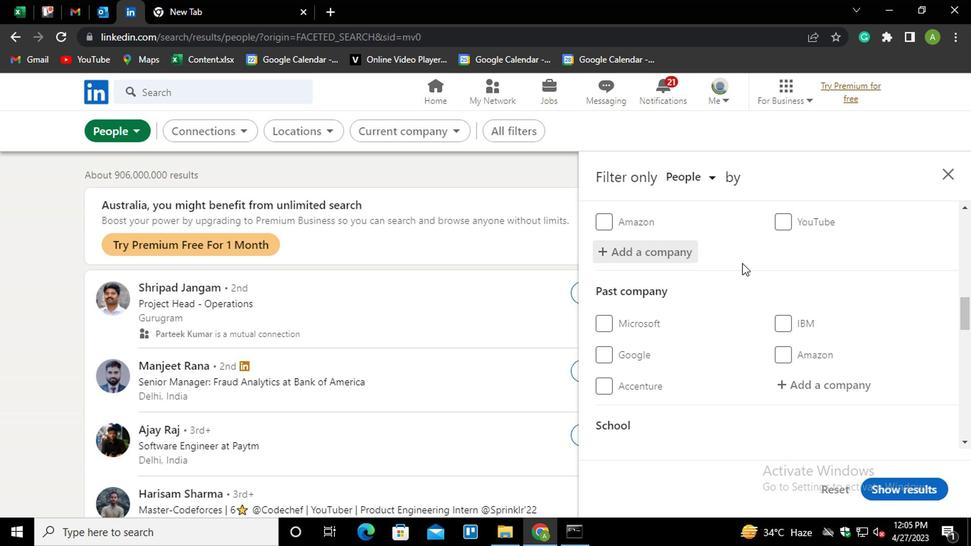 
Action: Mouse scrolled (740, 262) with delta (0, 0)
Screenshot: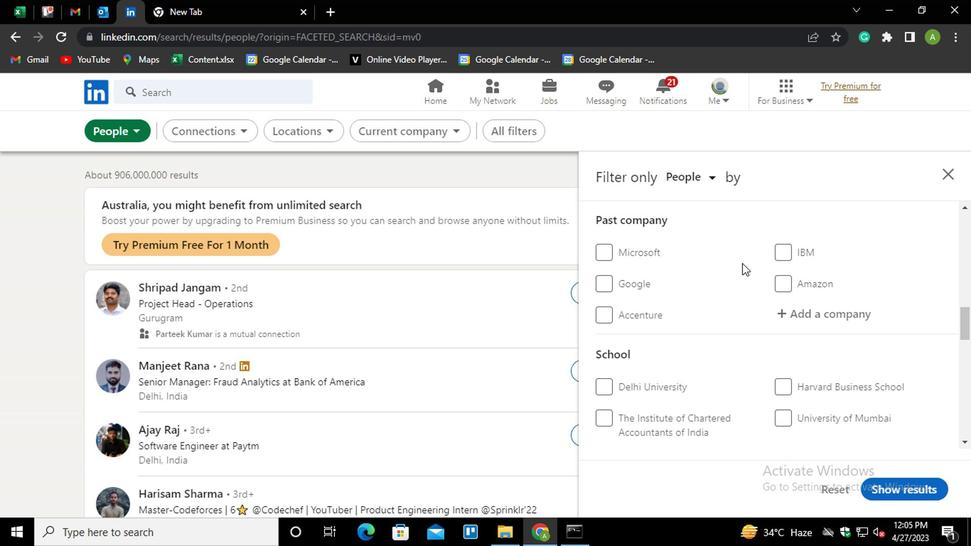
Action: Mouse scrolled (740, 262) with delta (0, 0)
Screenshot: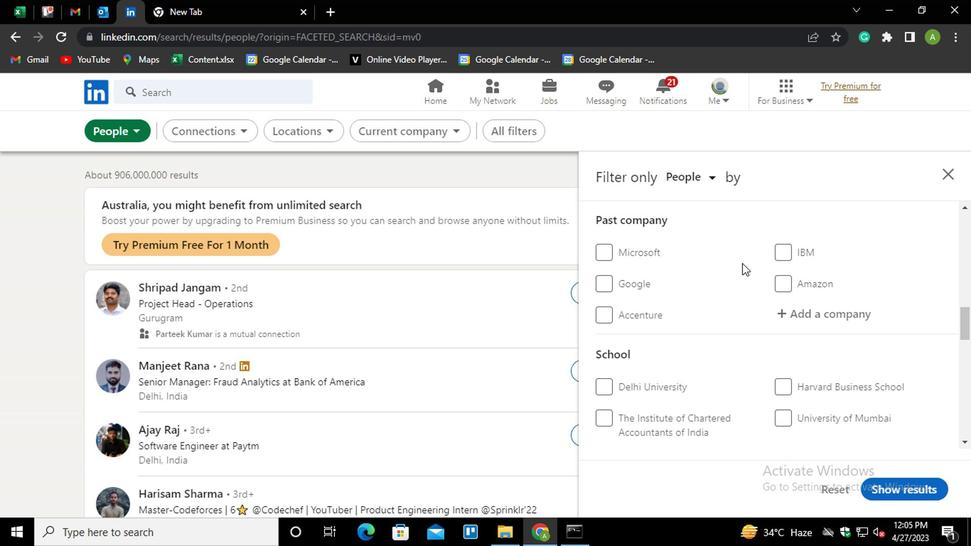 
Action: Mouse moved to (804, 309)
Screenshot: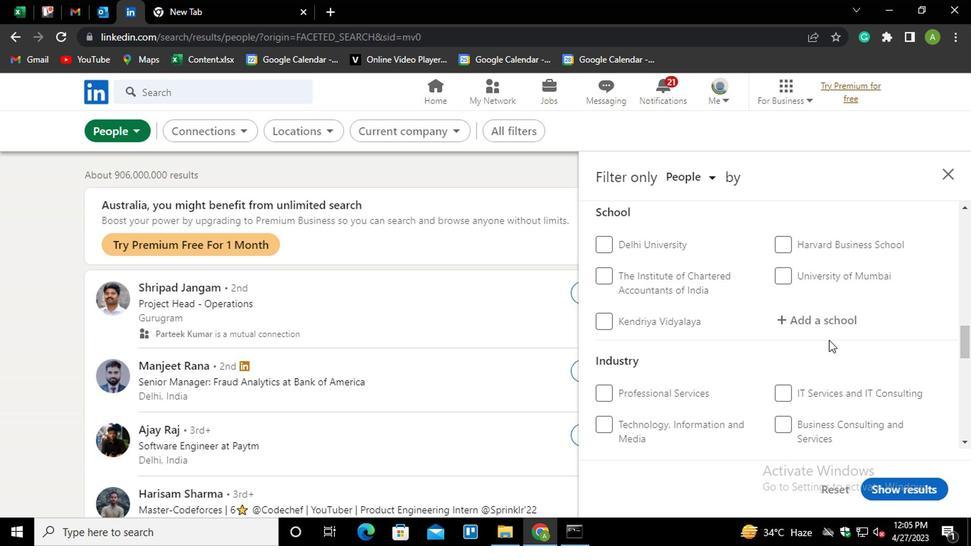
Action: Mouse pressed left at (804, 309)
Screenshot: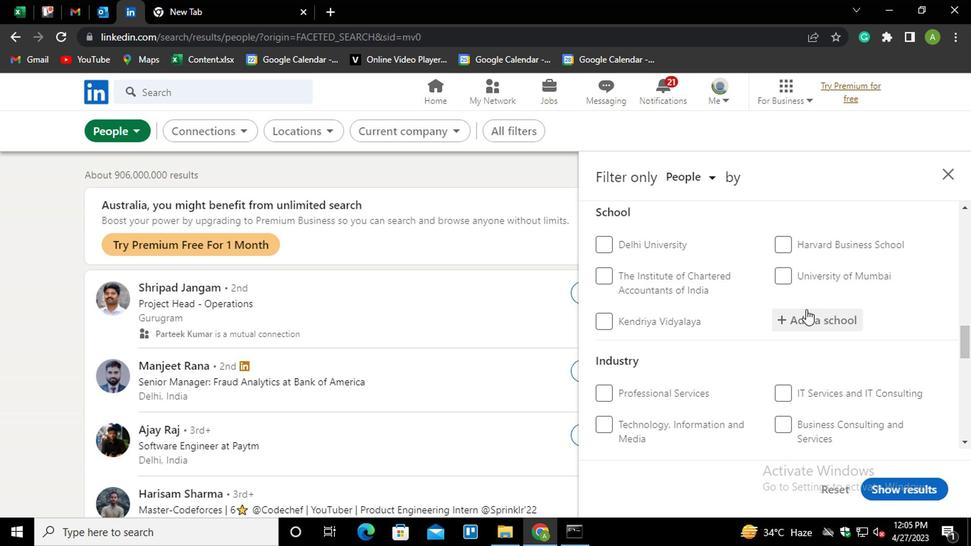 
Action: Mouse moved to (806, 318)
Screenshot: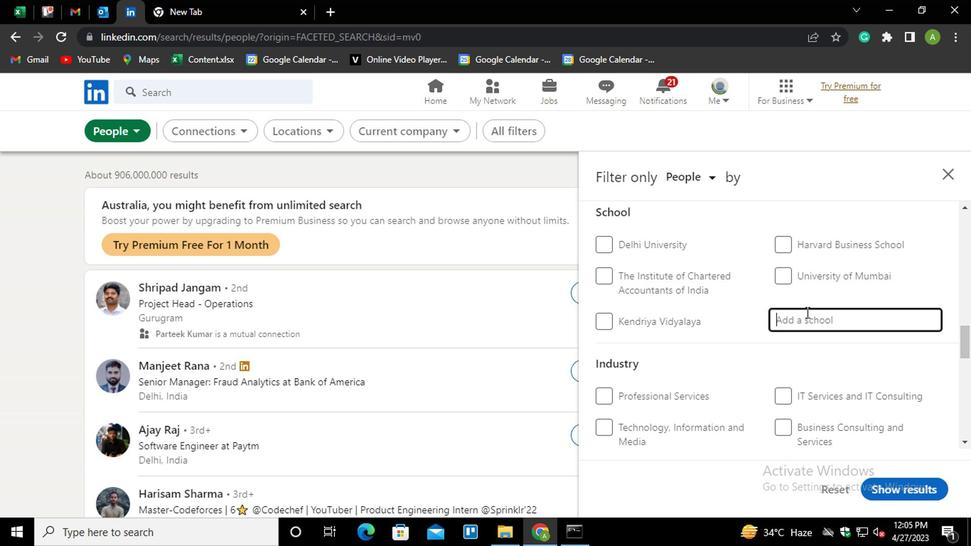 
Action: Mouse pressed left at (806, 318)
Screenshot: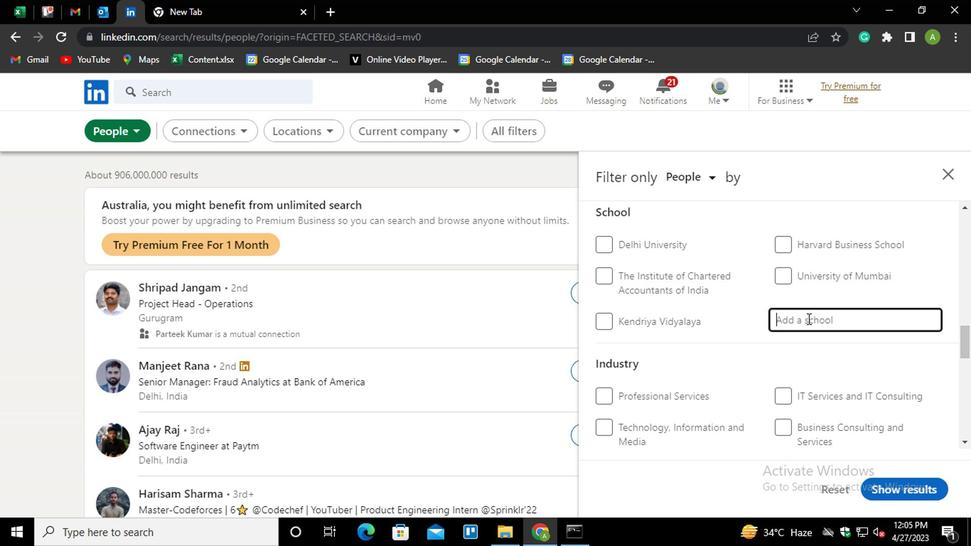 
Action: Key pressed <Key.shift><Key.shift><Key.shift><Key.shift>BHARATHI<Key.down><Key.down><Key.down>
Screenshot: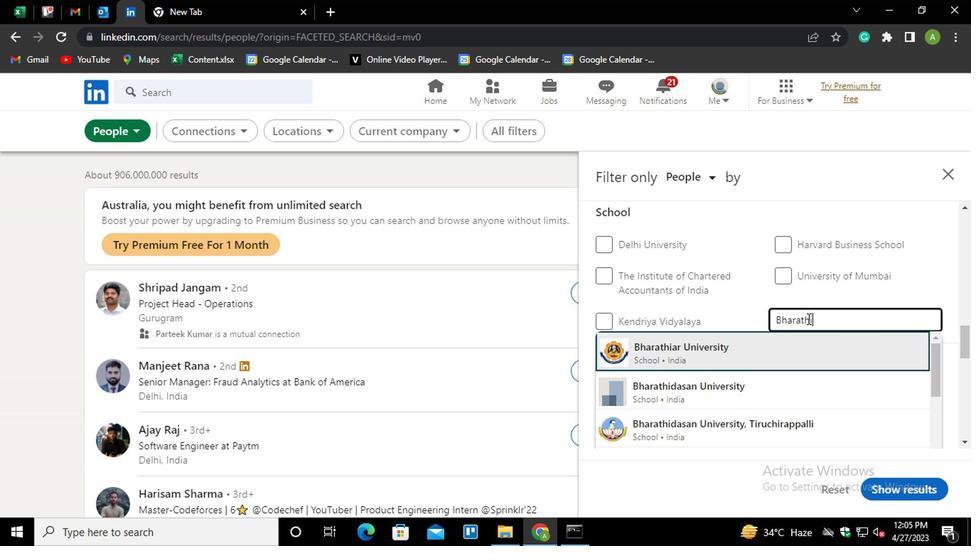 
Action: Mouse moved to (707, 386)
Screenshot: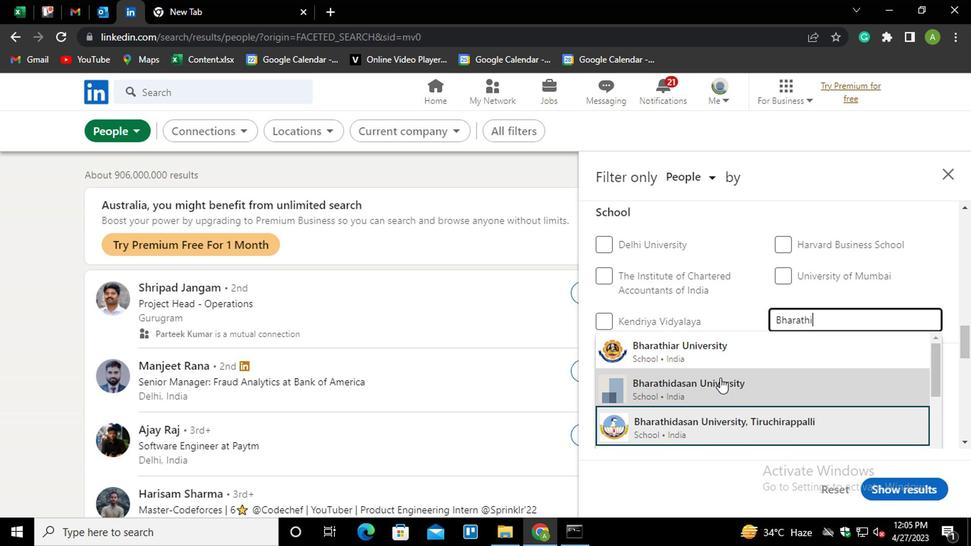 
Action: Mouse pressed left at (707, 386)
Screenshot: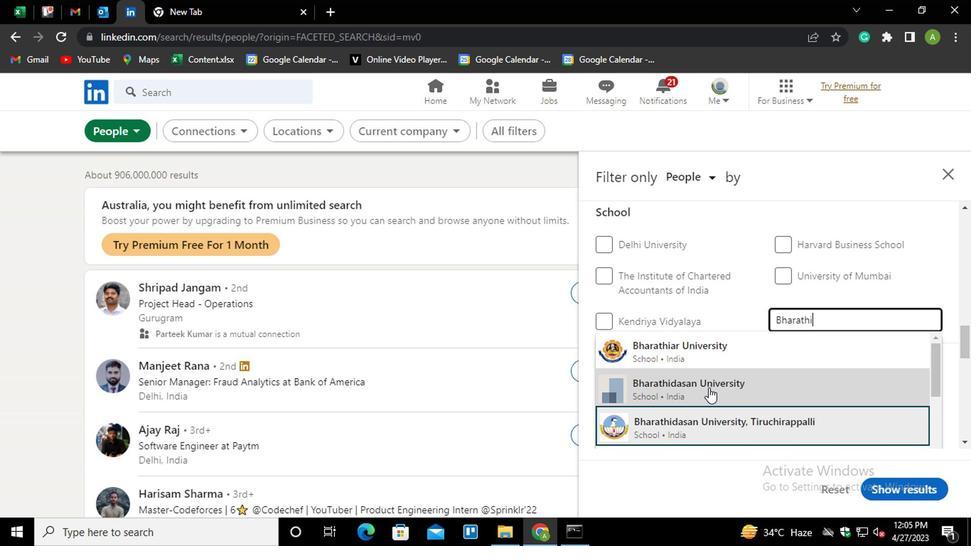 
Action: Mouse moved to (746, 377)
Screenshot: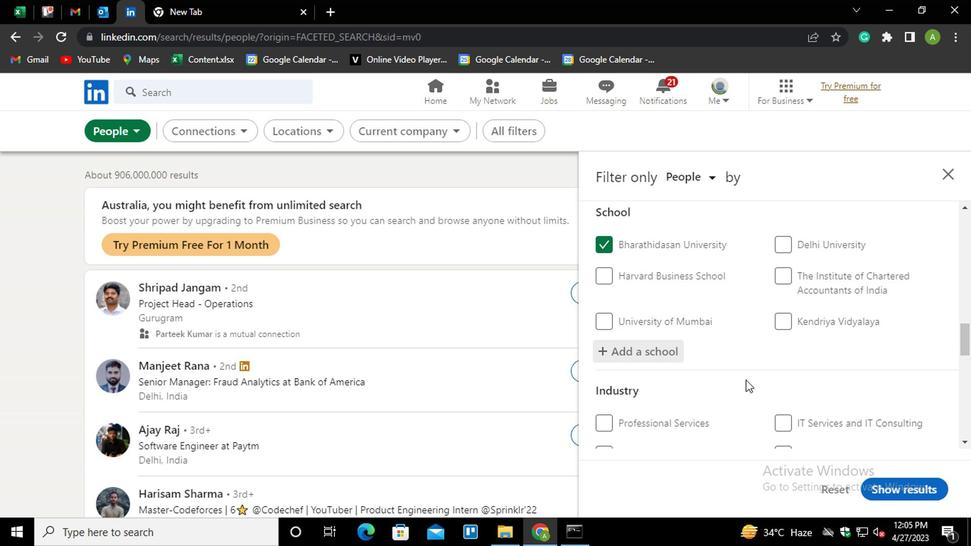 
Action: Mouse scrolled (746, 377) with delta (0, 0)
Screenshot: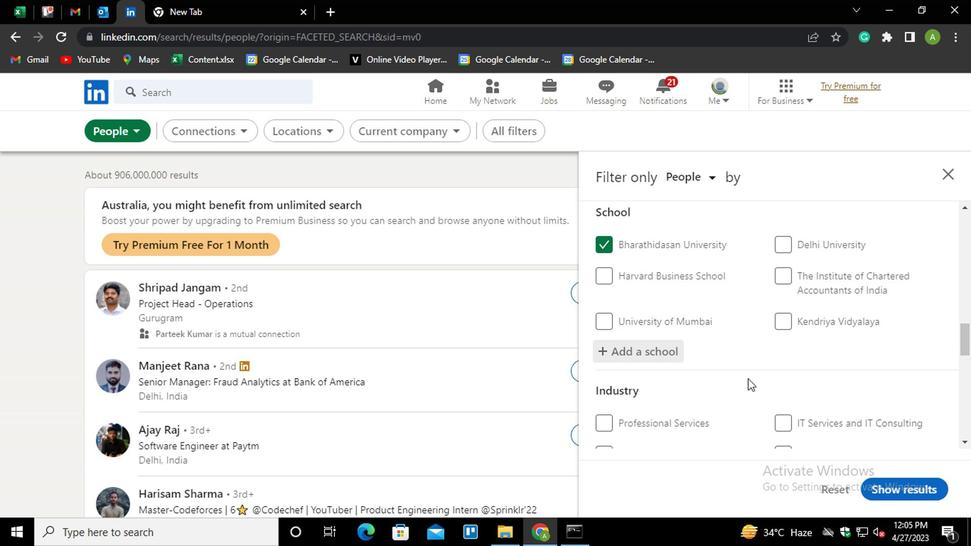 
Action: Mouse moved to (746, 377)
Screenshot: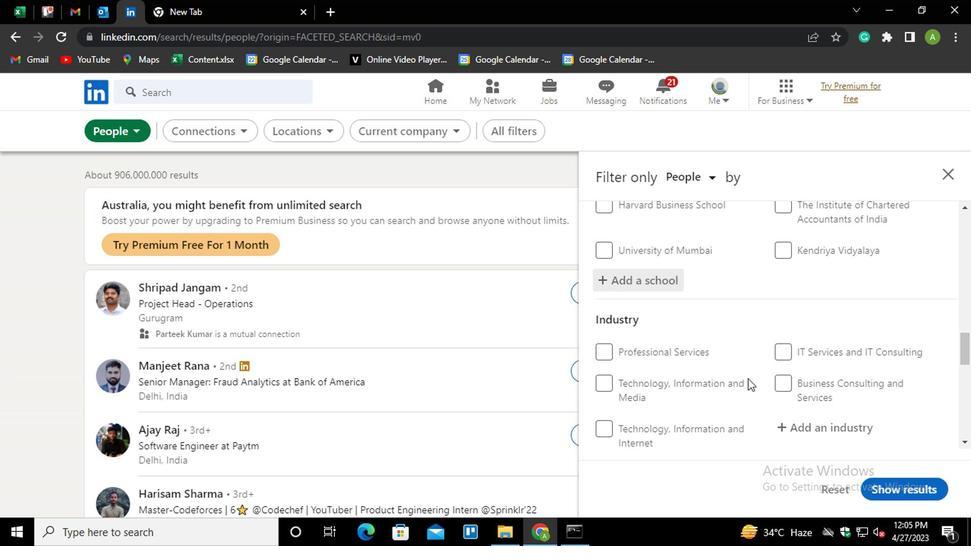 
Action: Mouse scrolled (746, 377) with delta (0, 0)
Screenshot: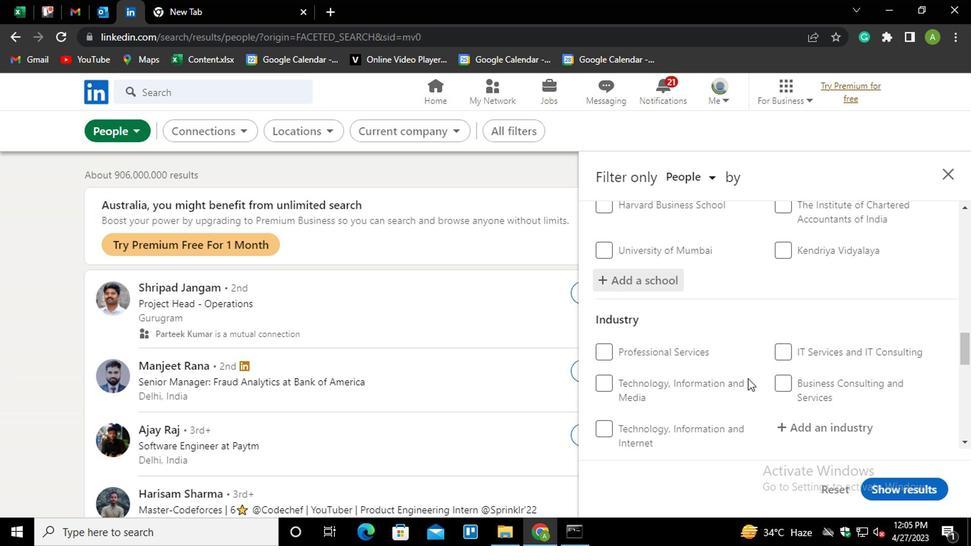 
Action: Mouse moved to (786, 352)
Screenshot: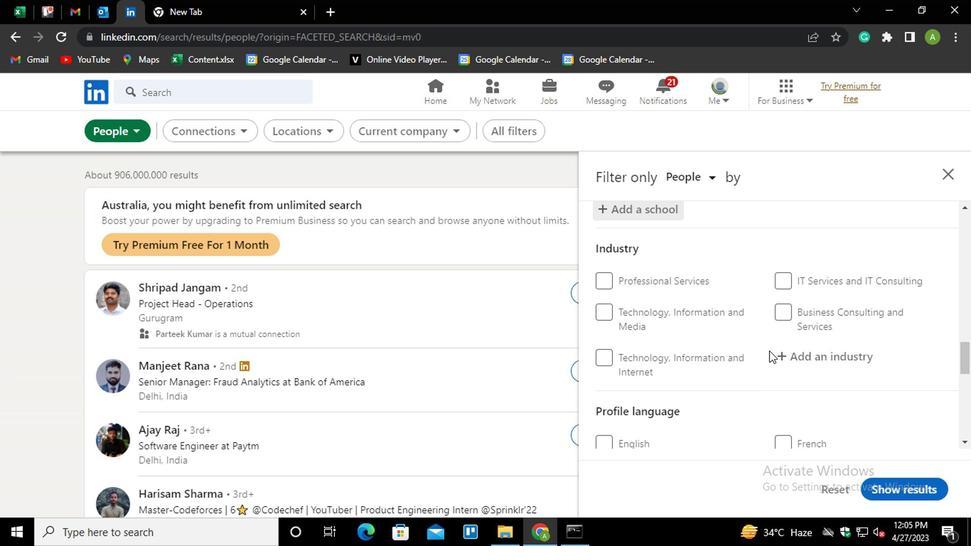 
Action: Mouse pressed left at (786, 352)
Screenshot: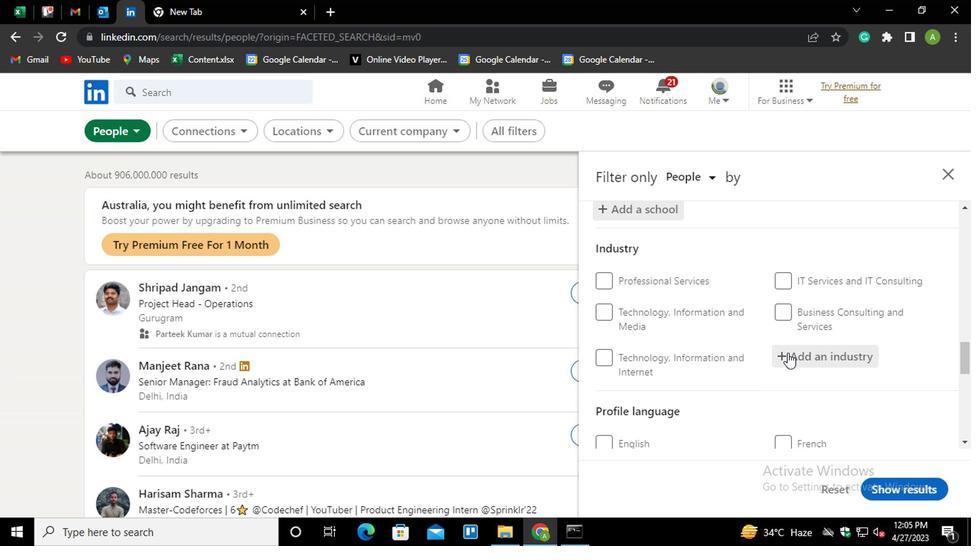 
Action: Key pressed <Key.shift>SOUND<Key.space><Key.down><Key.down><Key.enter>
Screenshot: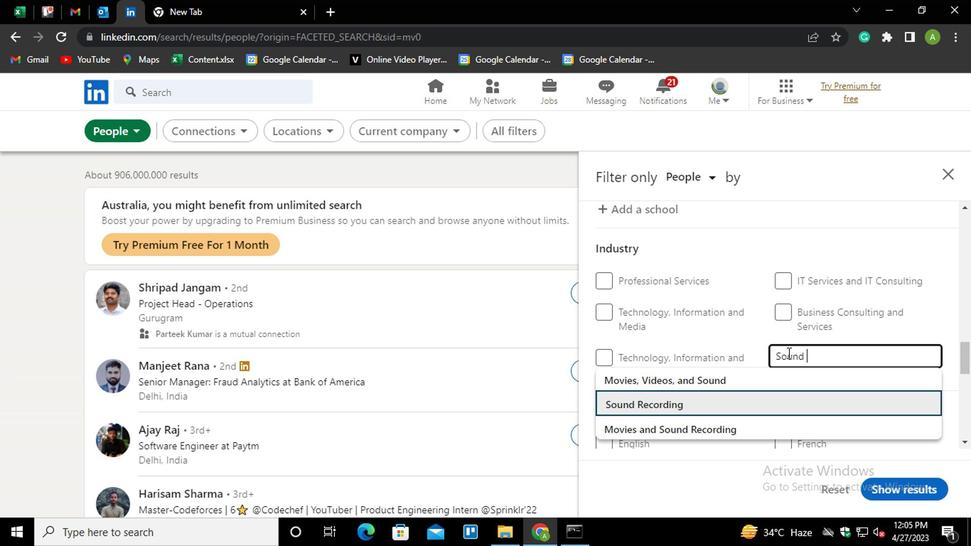 
Action: Mouse moved to (793, 351)
Screenshot: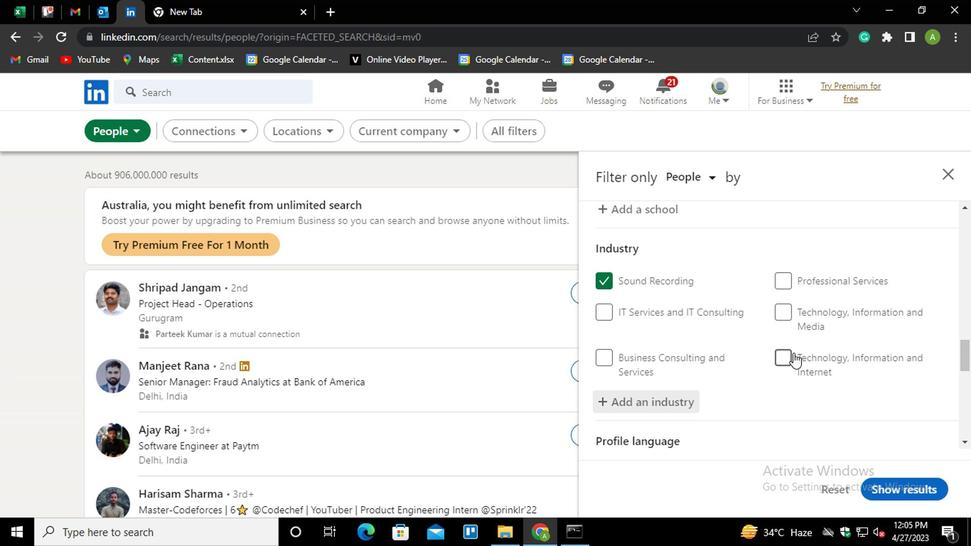 
Action: Mouse scrolled (793, 351) with delta (0, 0)
Screenshot: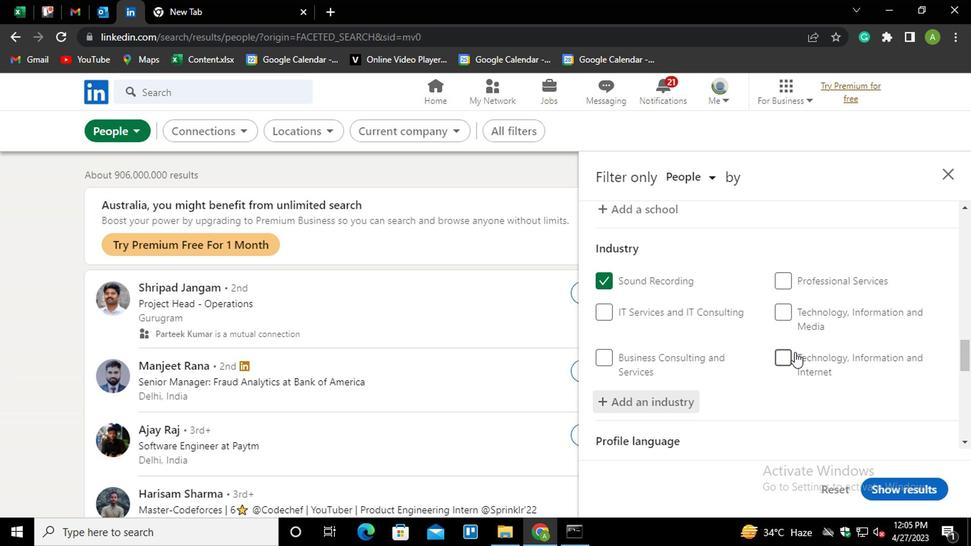 
Action: Mouse scrolled (793, 351) with delta (0, 0)
Screenshot: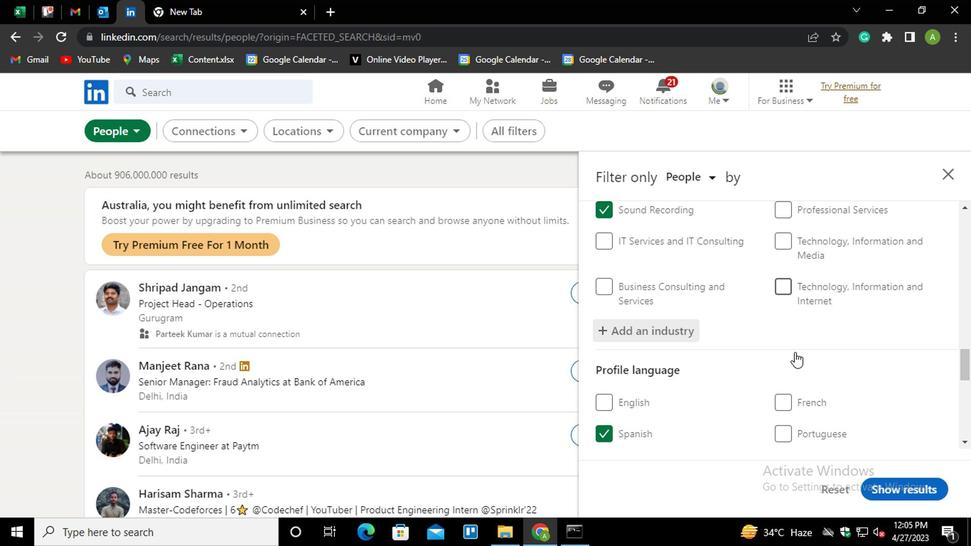 
Action: Mouse scrolled (793, 351) with delta (0, 0)
Screenshot: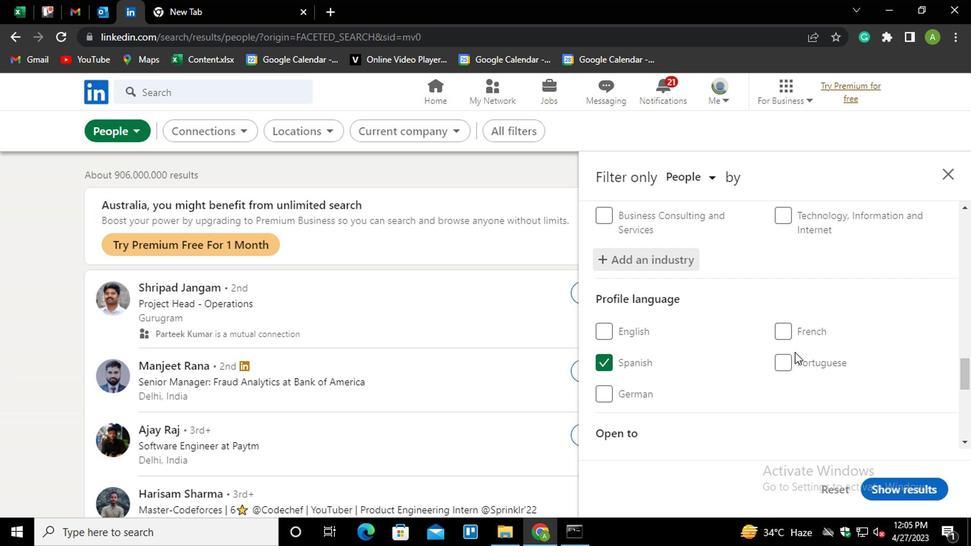
Action: Mouse scrolled (793, 351) with delta (0, 0)
Screenshot: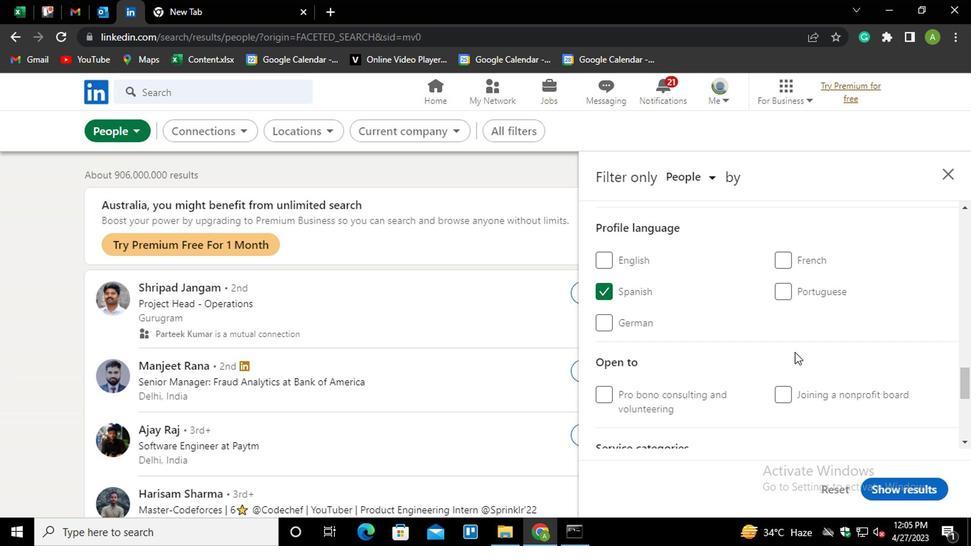 
Action: Mouse scrolled (793, 351) with delta (0, 0)
Screenshot: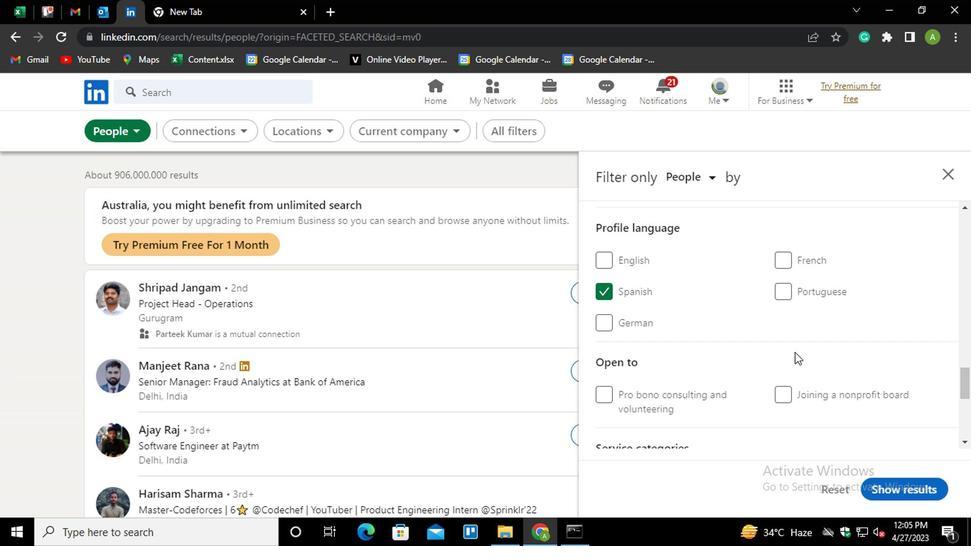 
Action: Mouse moved to (798, 395)
Screenshot: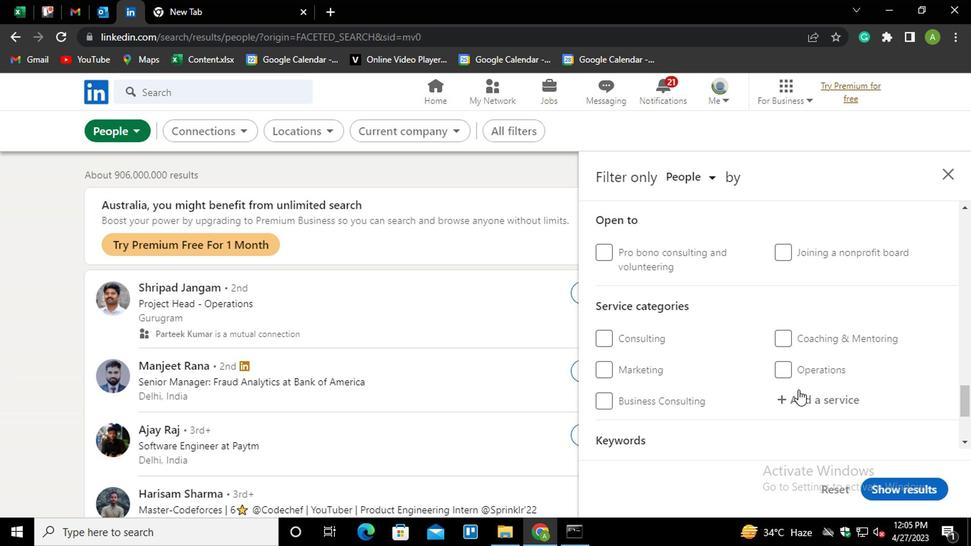 
Action: Mouse pressed left at (798, 395)
Screenshot: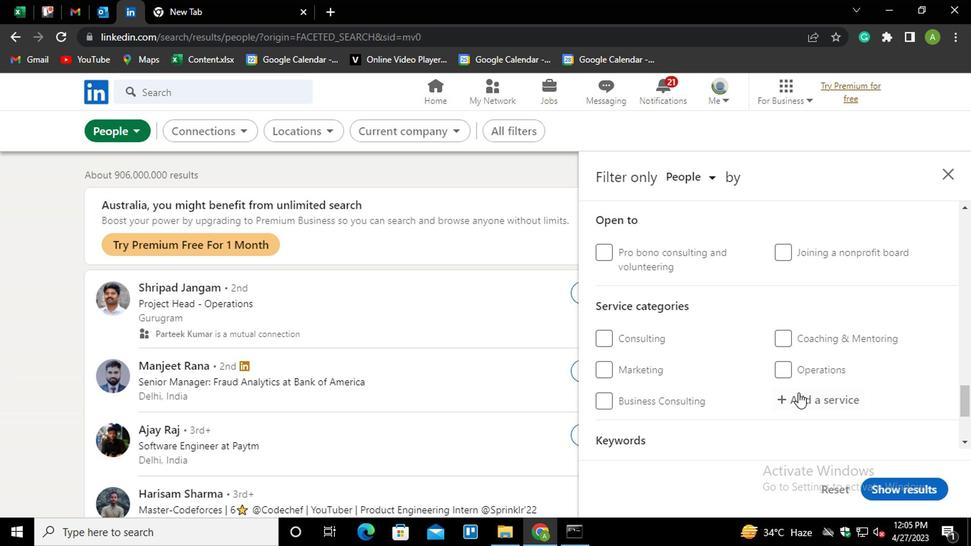 
Action: Mouse moved to (799, 395)
Screenshot: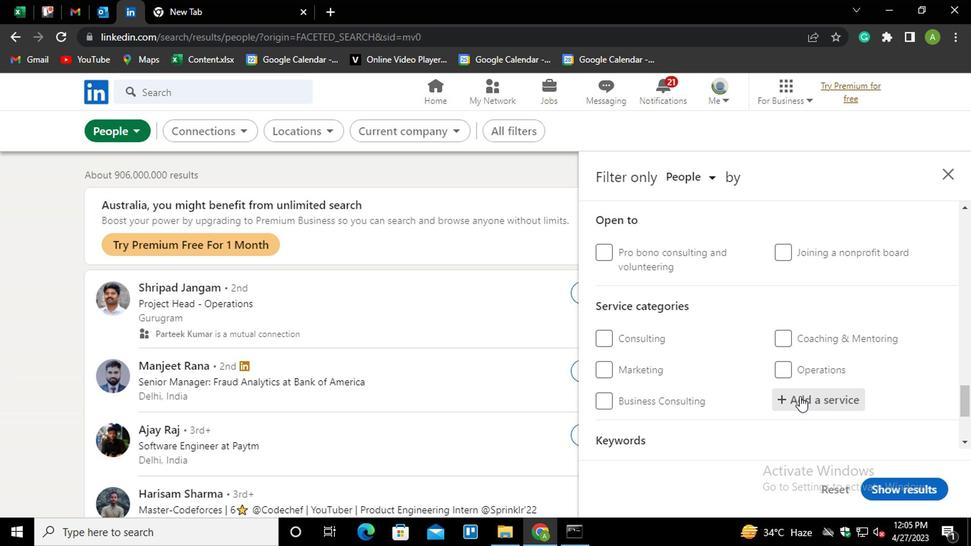 
Action: Mouse pressed left at (799, 395)
Screenshot: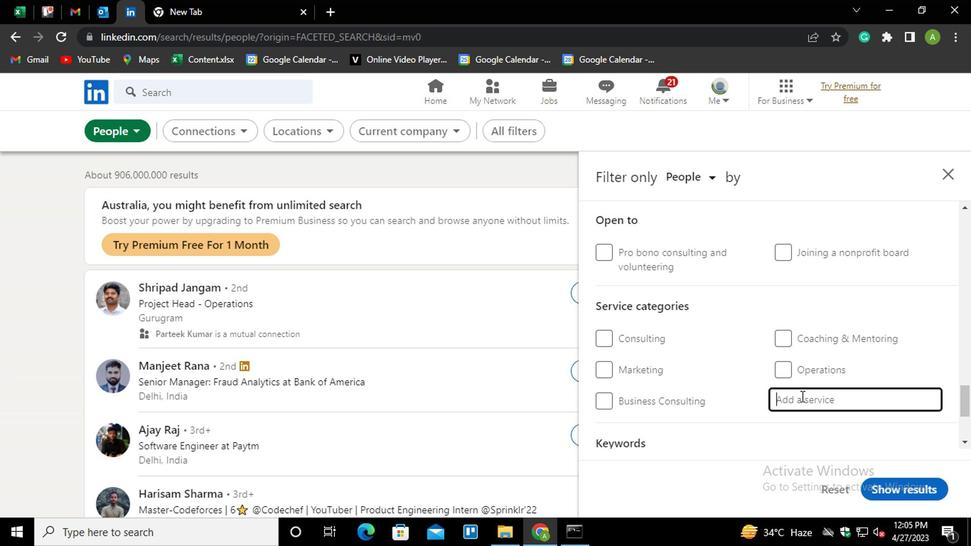 
Action: Mouse moved to (803, 387)
Screenshot: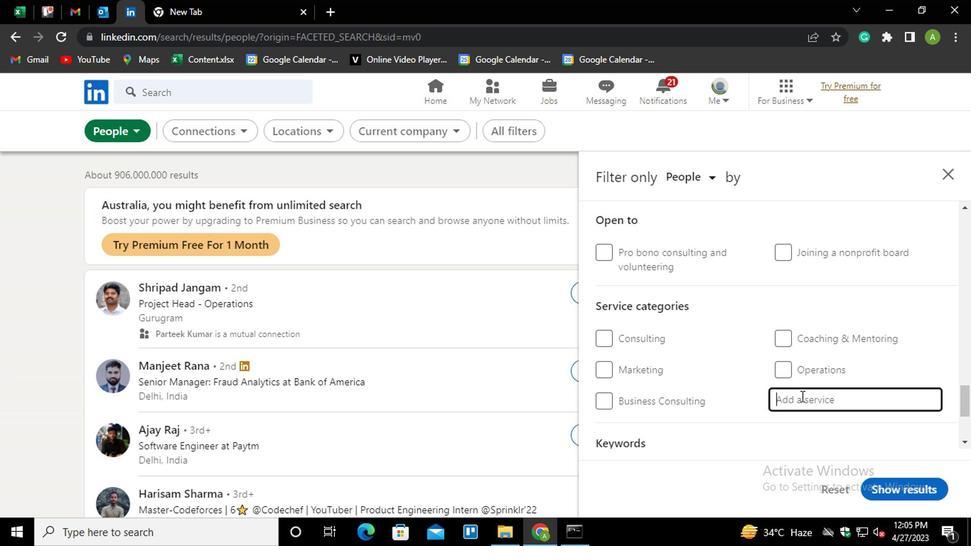 
Action: Mouse scrolled (803, 386) with delta (0, -1)
Screenshot: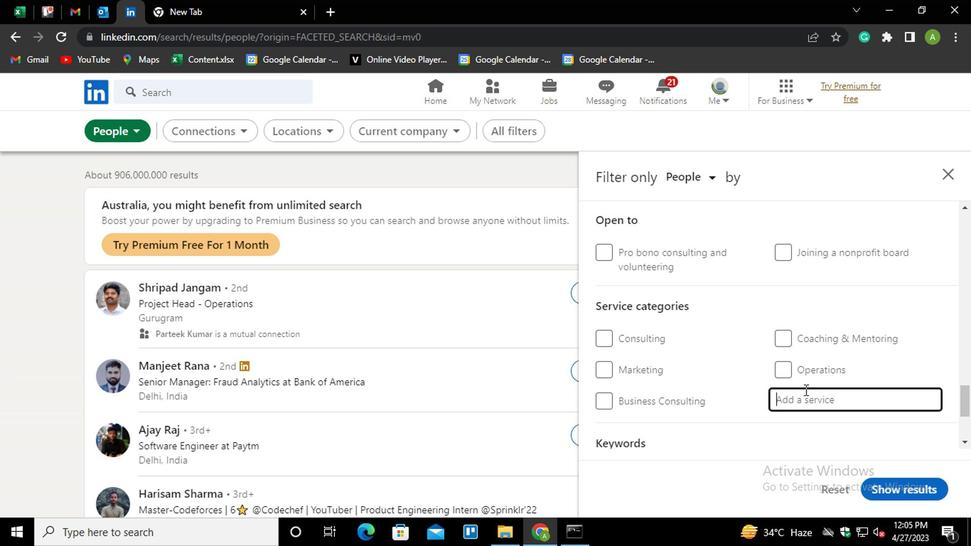 
Action: Mouse scrolled (803, 386) with delta (0, -1)
Screenshot: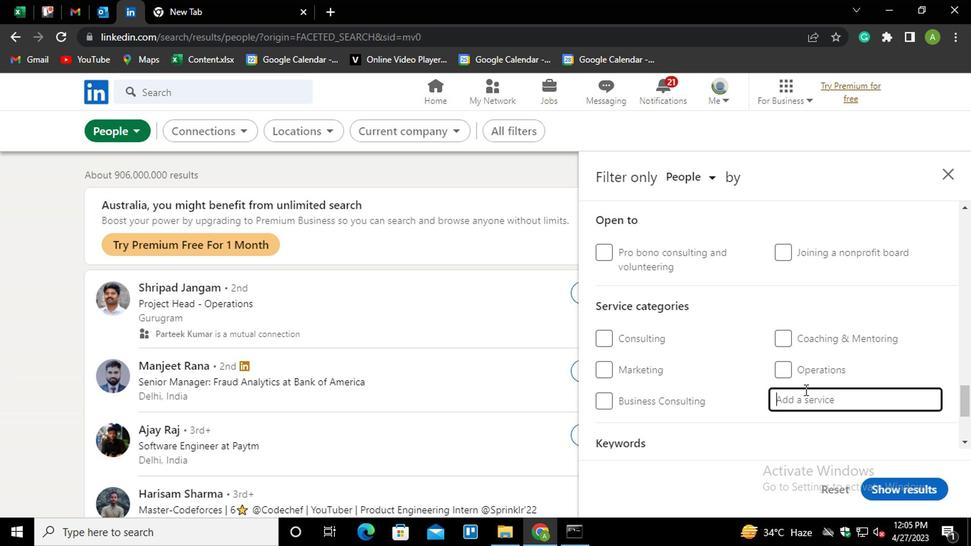 
Action: Mouse moved to (792, 262)
Screenshot: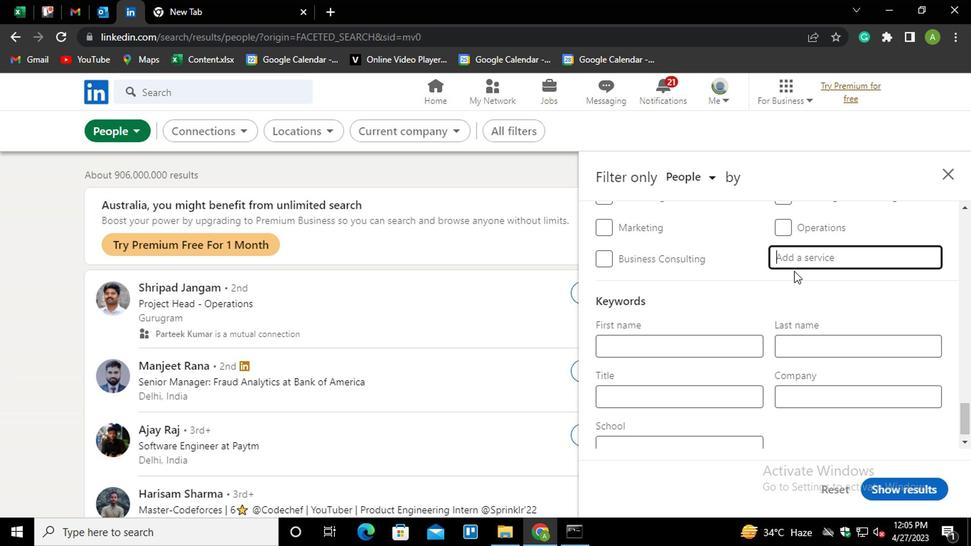 
Action: Mouse pressed left at (792, 262)
Screenshot: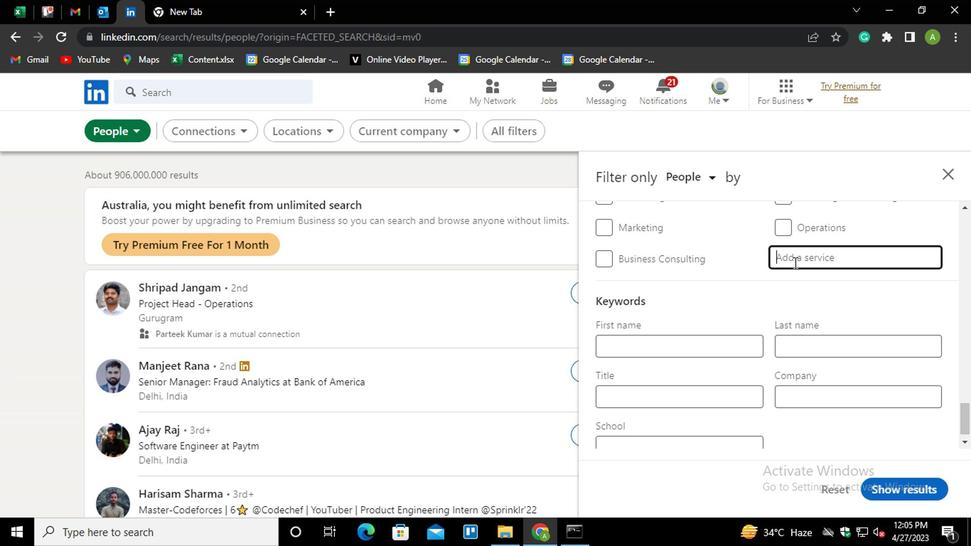 
Action: Mouse moved to (792, 261)
Screenshot: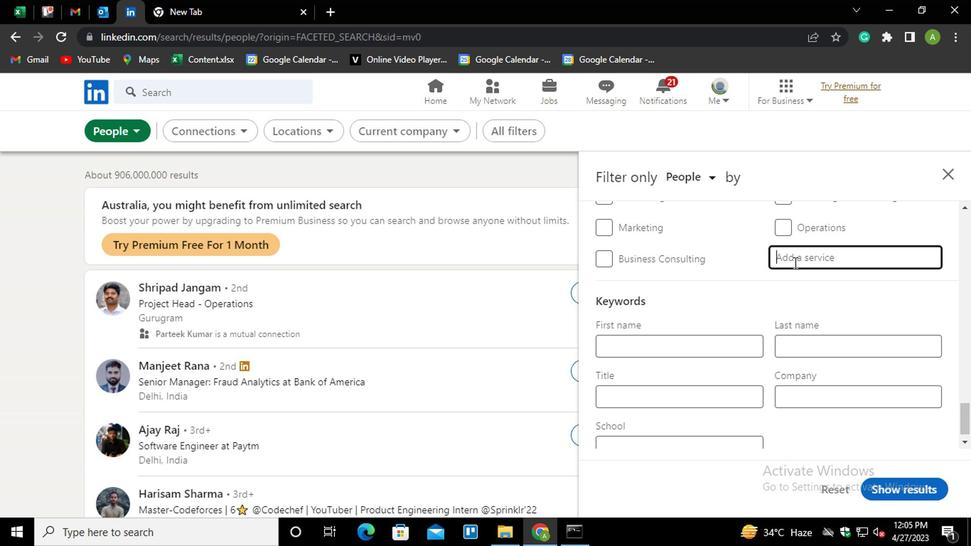 
Action: Key pressed <Key.shift>
Screenshot: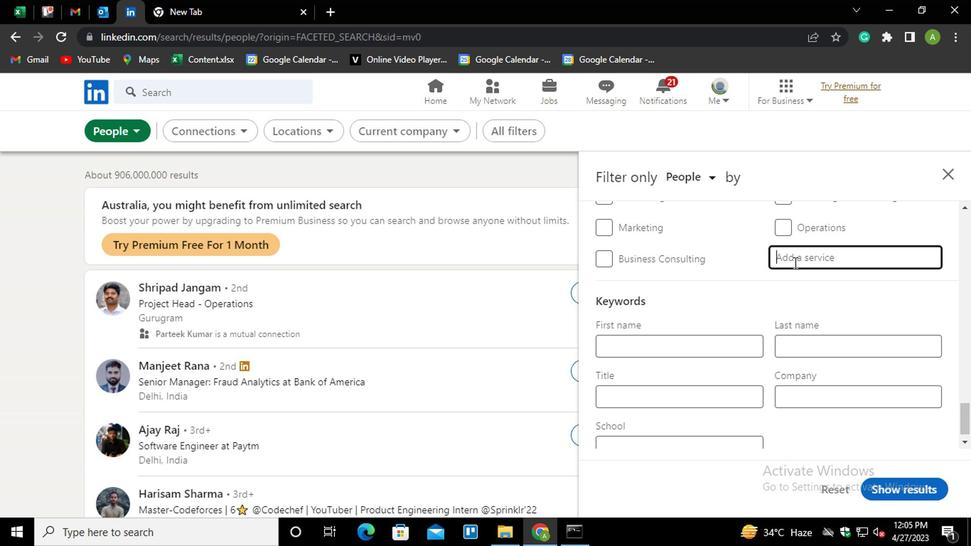 
Action: Mouse moved to (791, 261)
Screenshot: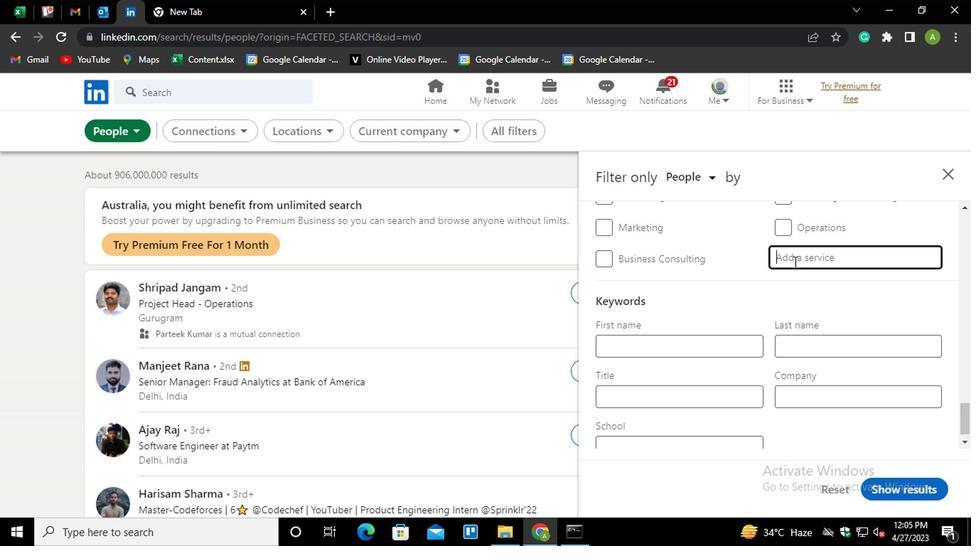 
Action: Key pressed B
Screenshot: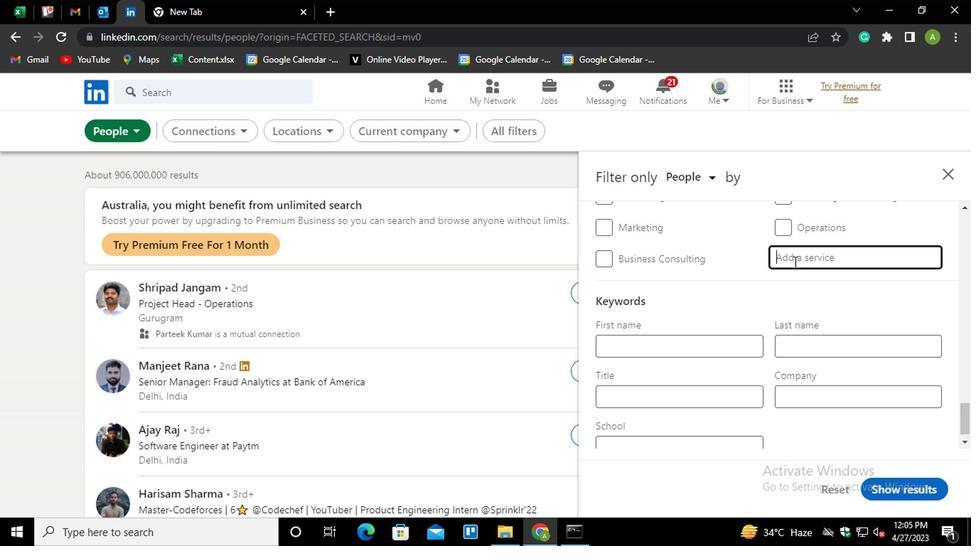 
Action: Mouse moved to (790, 261)
Screenshot: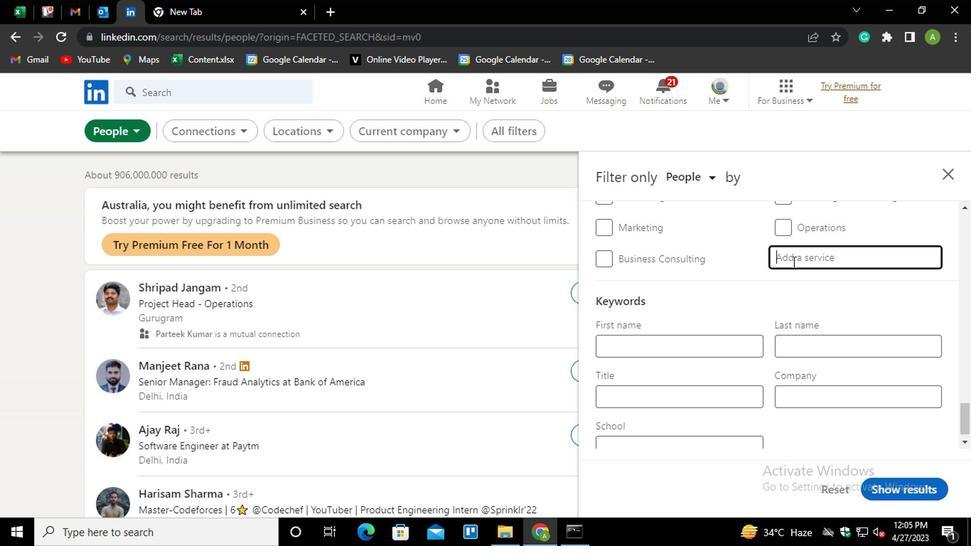 
Action: Key pressed OOK<Key.down><Key.enter>
Screenshot: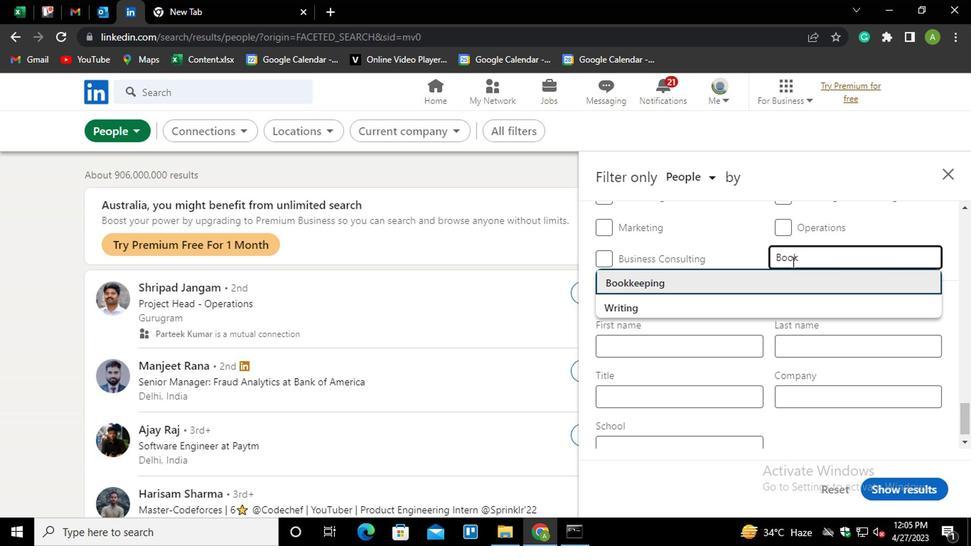 
Action: Mouse moved to (790, 261)
Screenshot: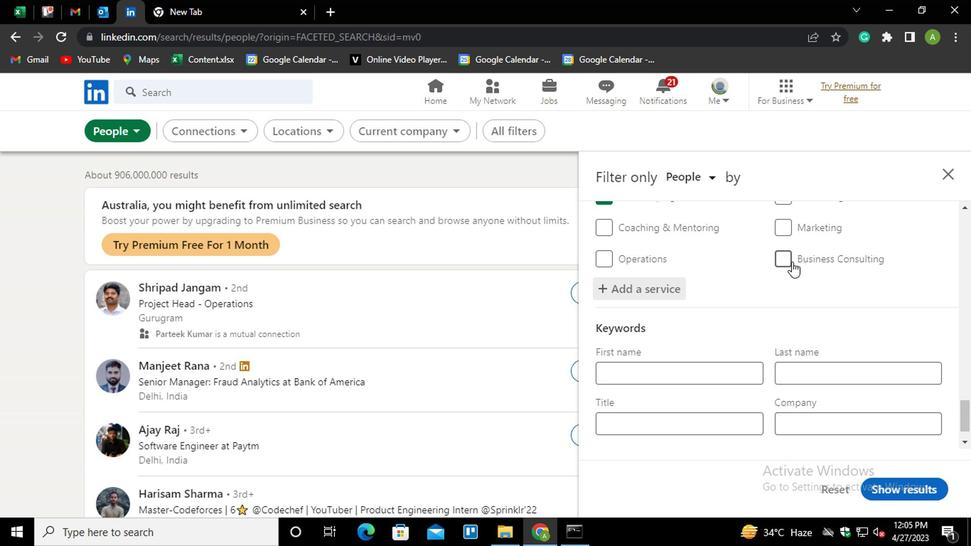 
Action: Mouse scrolled (790, 260) with delta (0, 0)
Screenshot: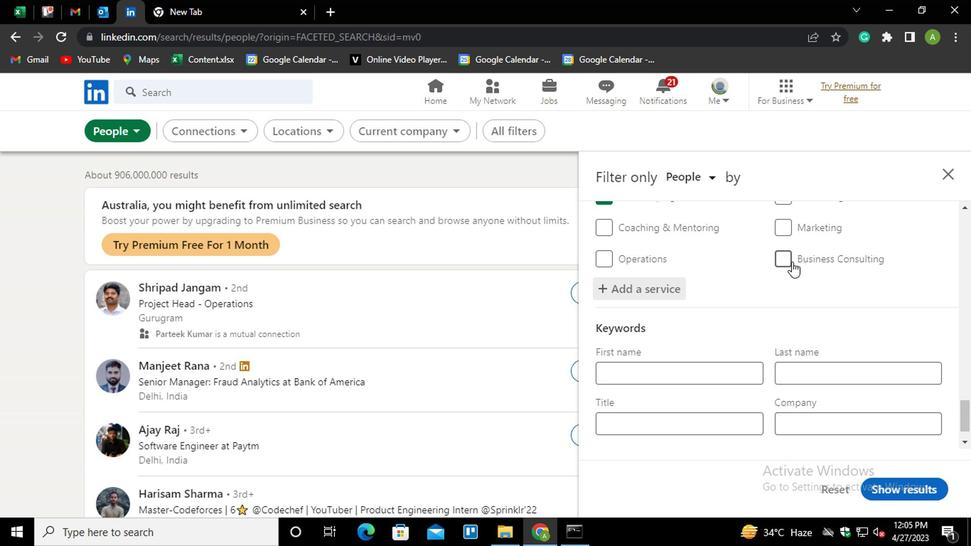 
Action: Mouse scrolled (790, 260) with delta (0, 0)
Screenshot: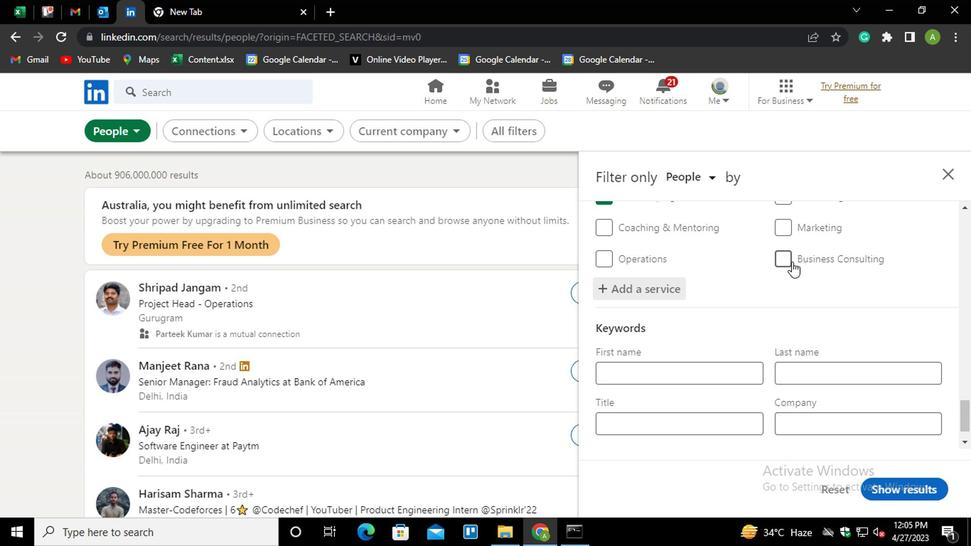 
Action: Mouse scrolled (790, 260) with delta (0, 0)
Screenshot: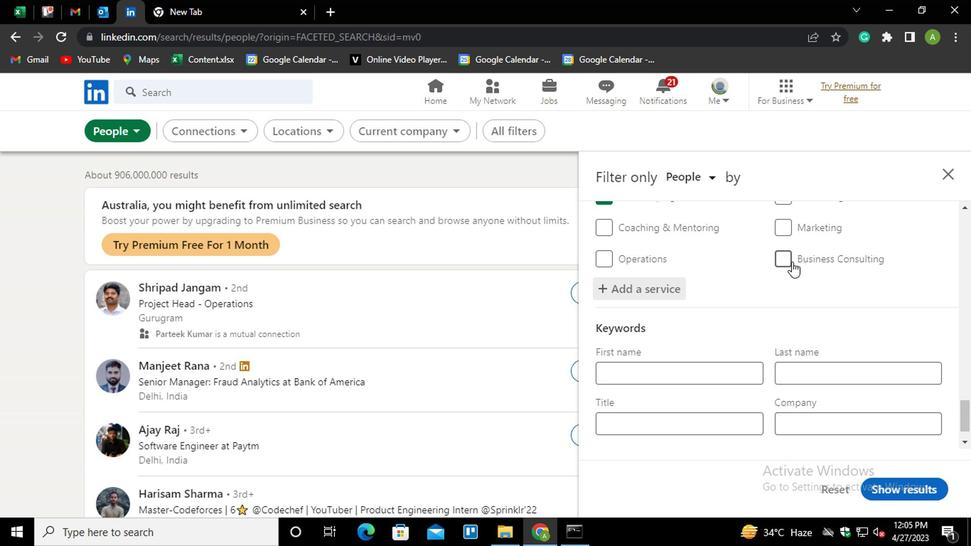 
Action: Mouse moved to (647, 389)
Screenshot: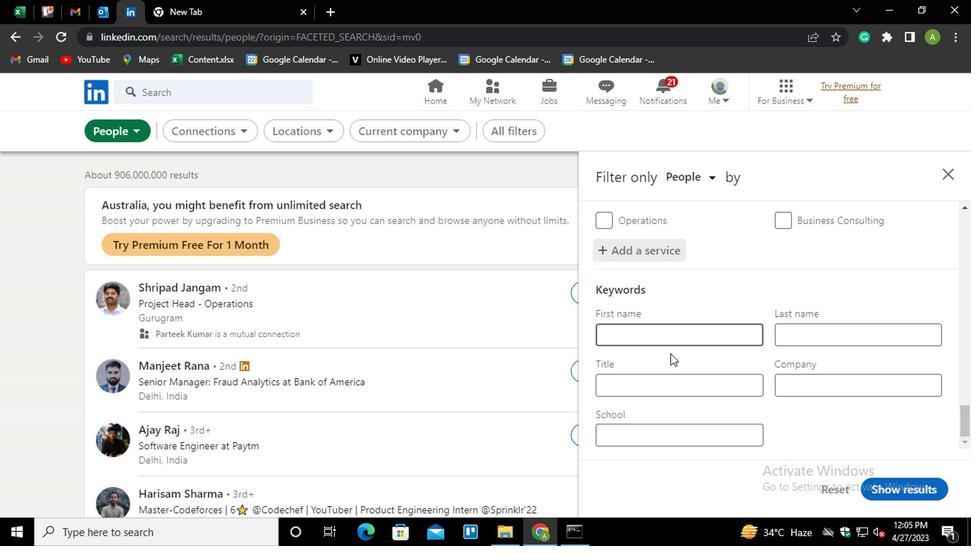 
Action: Mouse pressed left at (647, 389)
Screenshot: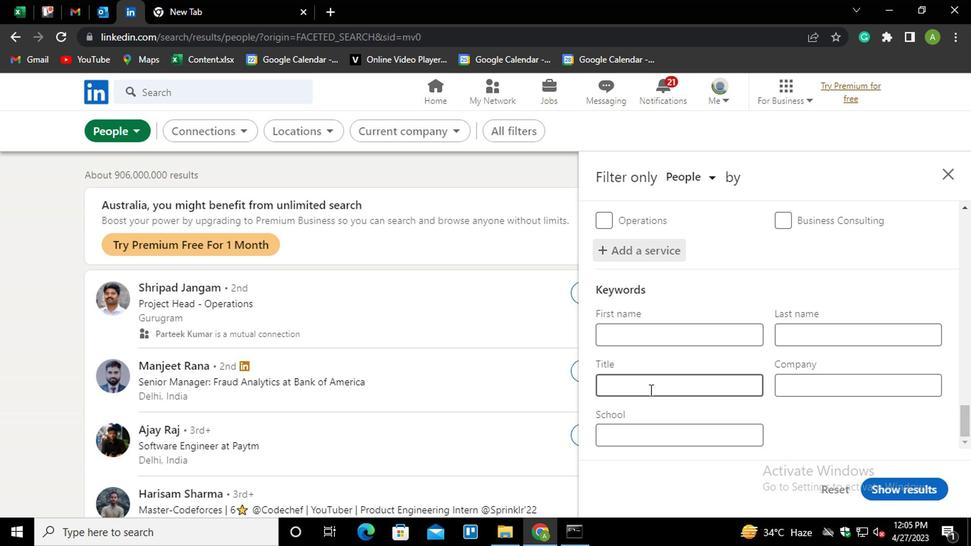 
Action: Mouse moved to (645, 391)
Screenshot: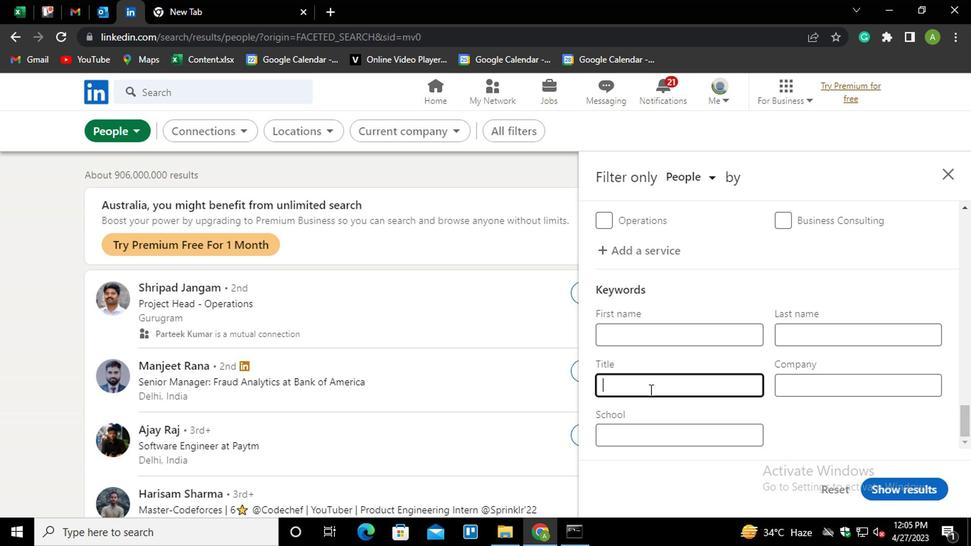 
Action: Key pressed <Key.shift>SERVER
Screenshot: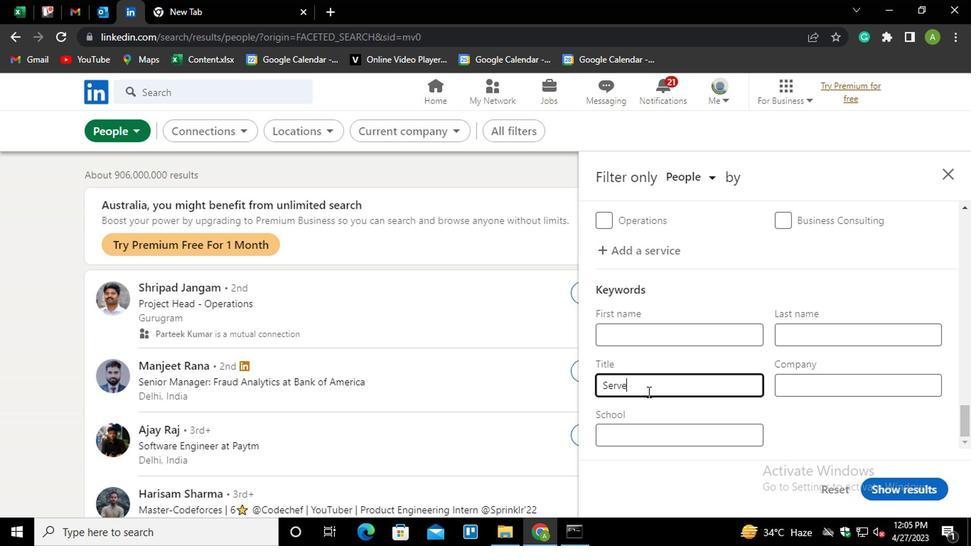 
Action: Mouse moved to (810, 409)
Screenshot: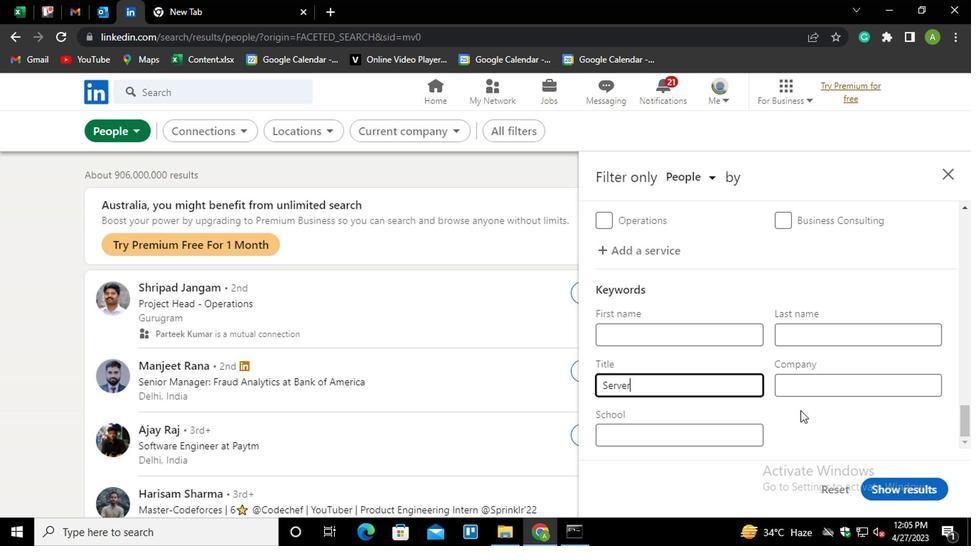 
Action: Mouse pressed left at (810, 409)
Screenshot: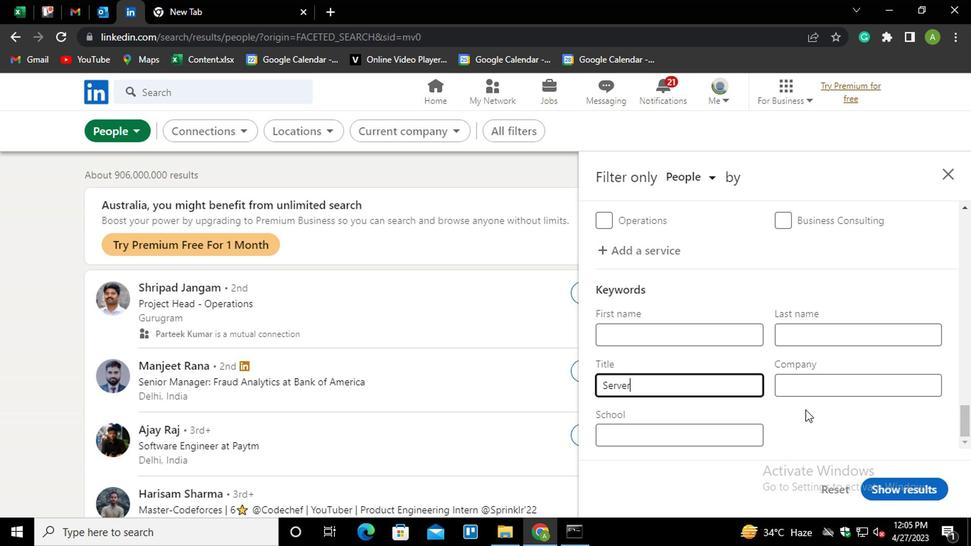 
Action: Mouse moved to (904, 486)
Screenshot: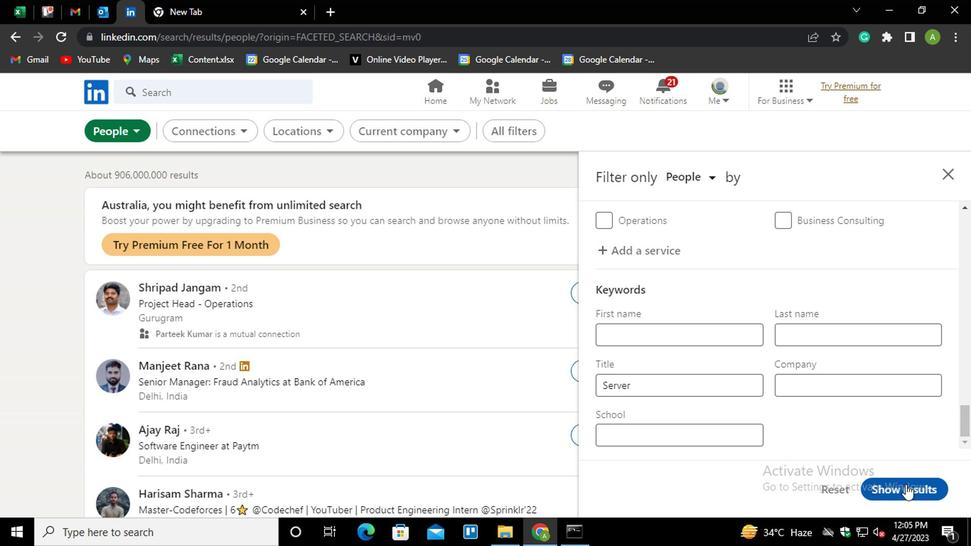 
Action: Mouse pressed left at (904, 486)
Screenshot: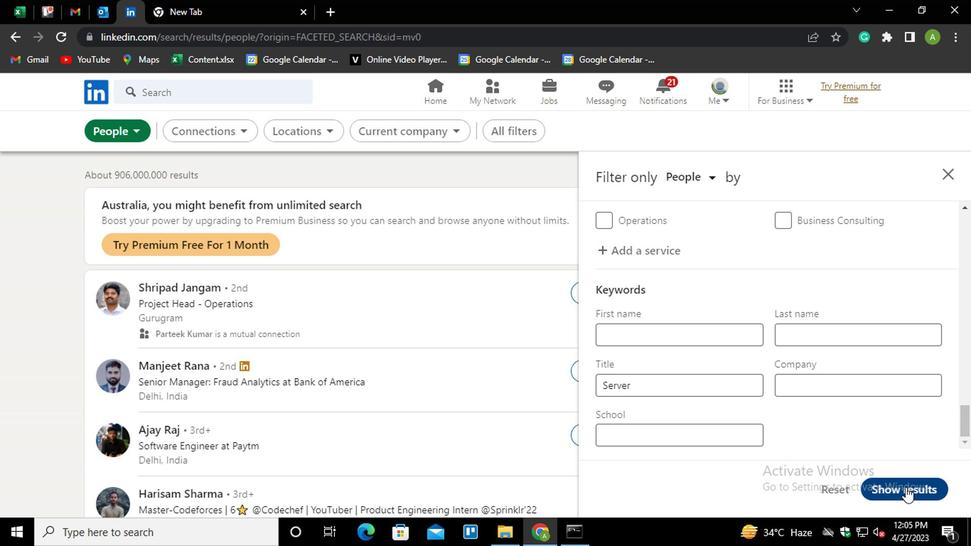 
